 Task: Find connections with filter location Karukh with filter topic #Managementskillswith filter profile language German with filter current company Michael Page with filter school NMAM Institute of Technology with filter industry Consumer Services with filter service category Family Law with filter keywords title Administrative Specialist
Action: Mouse moved to (534, 66)
Screenshot: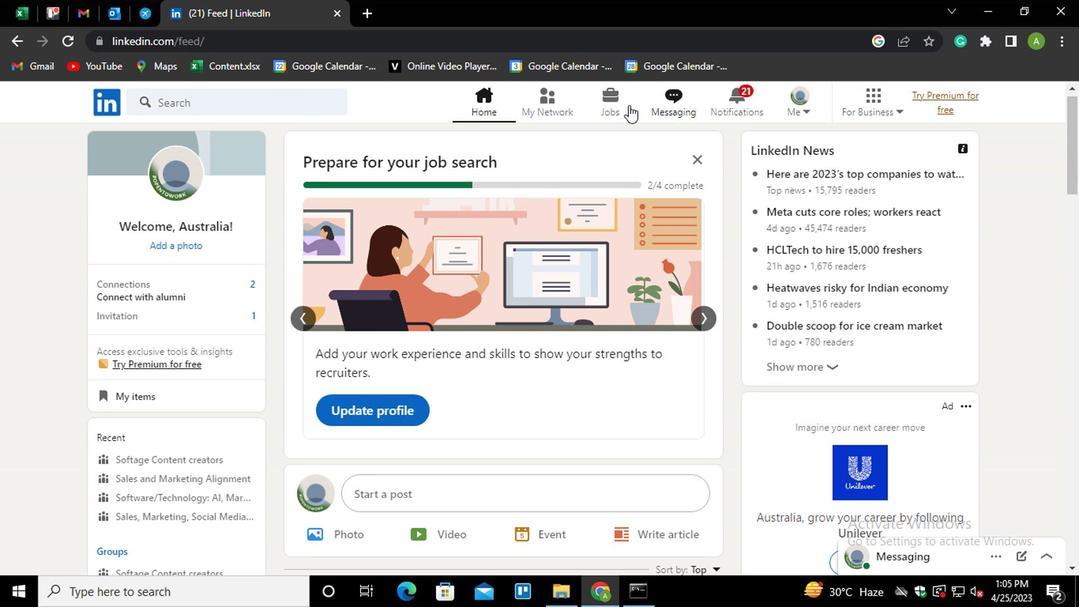 
Action: Mouse pressed left at (534, 66)
Screenshot: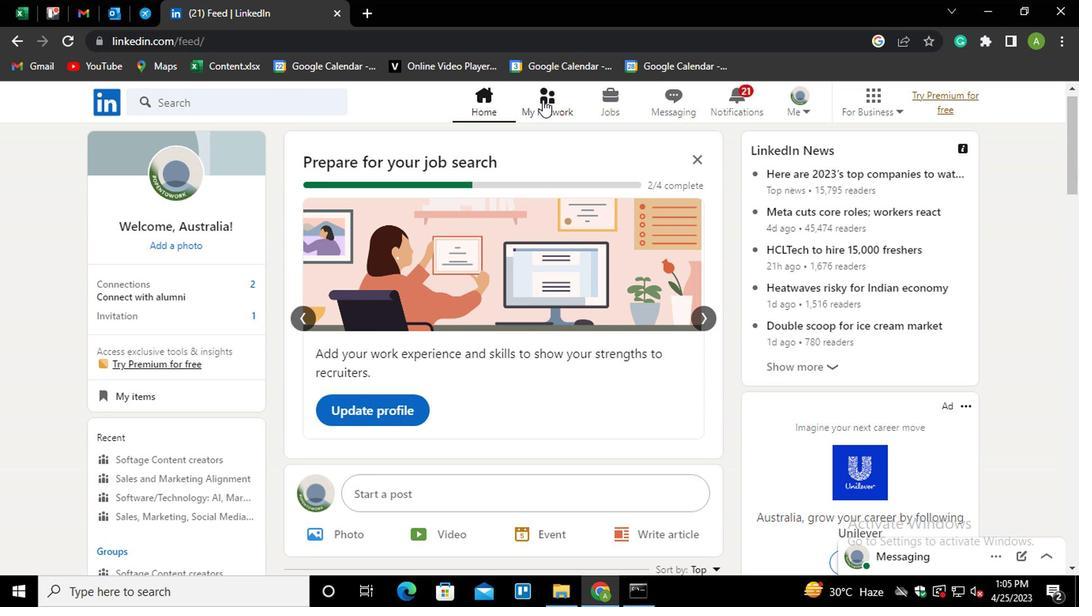 
Action: Mouse moved to (260, 166)
Screenshot: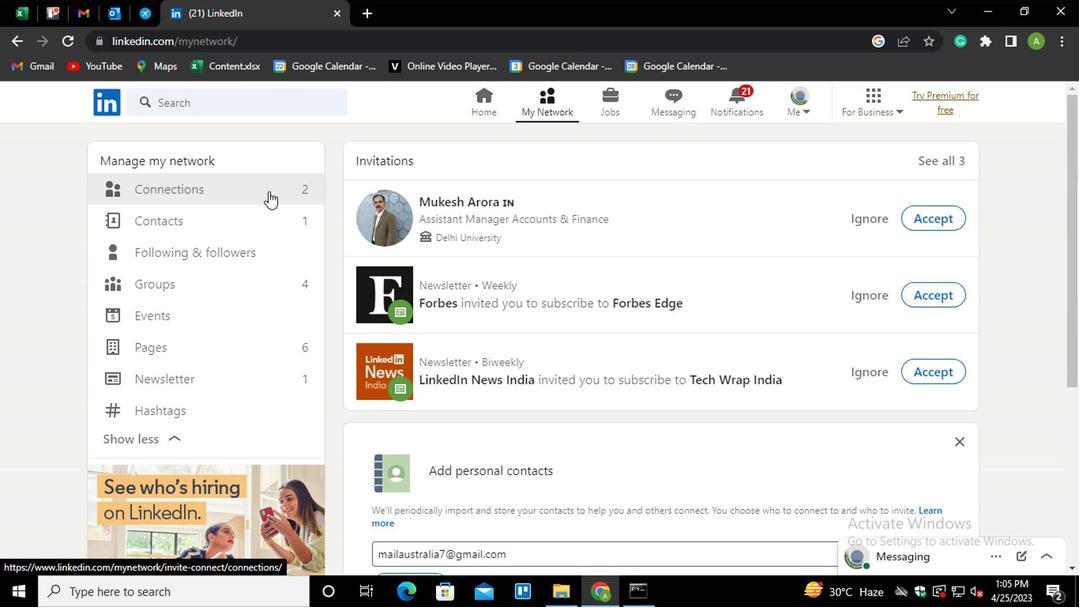 
Action: Mouse pressed left at (260, 166)
Screenshot: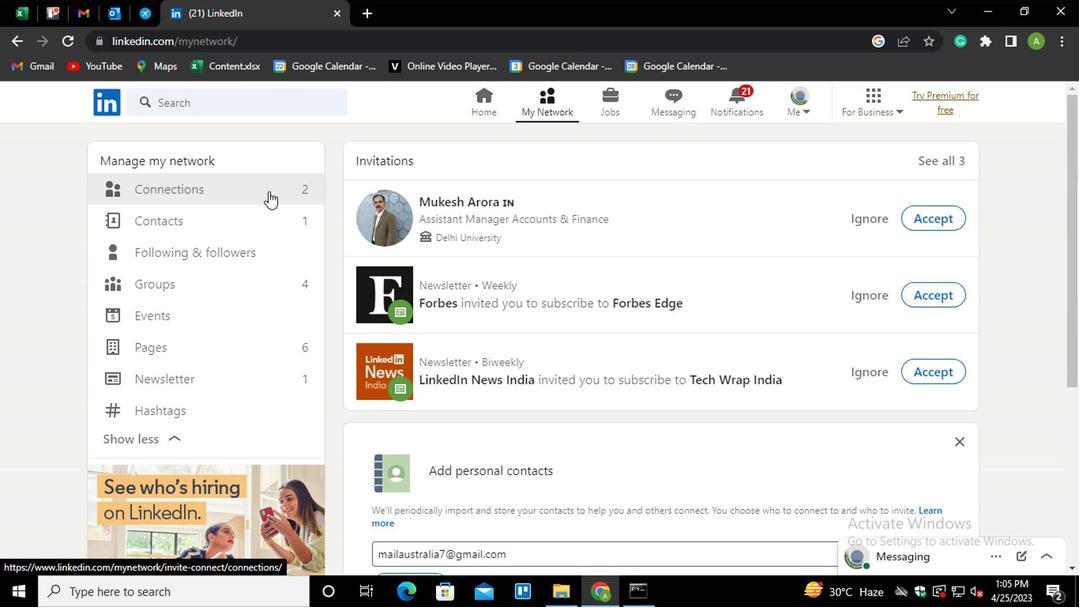 
Action: Mouse moved to (636, 157)
Screenshot: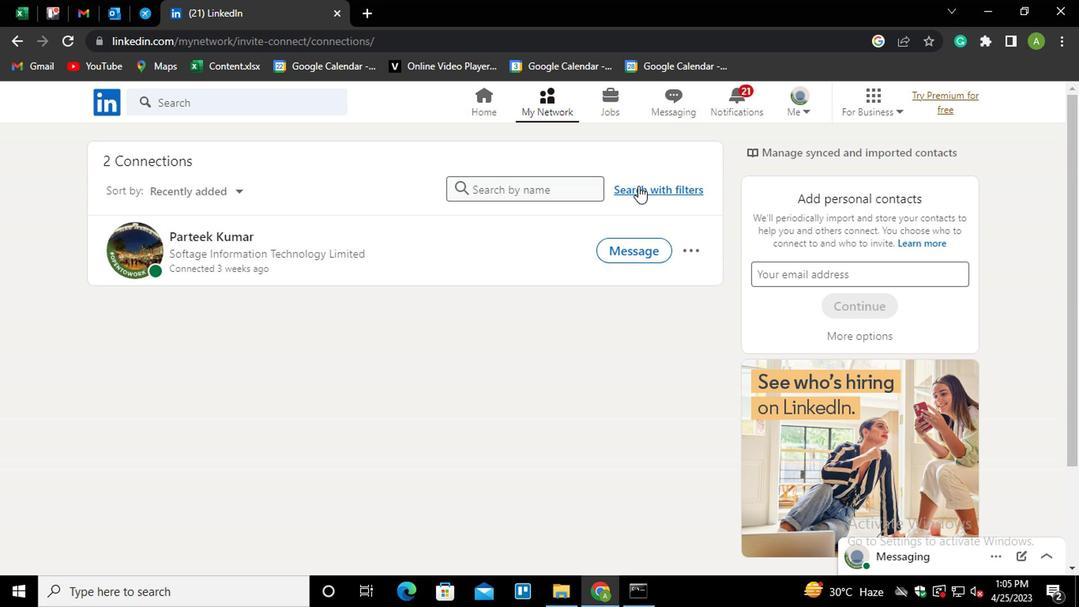 
Action: Mouse pressed left at (636, 157)
Screenshot: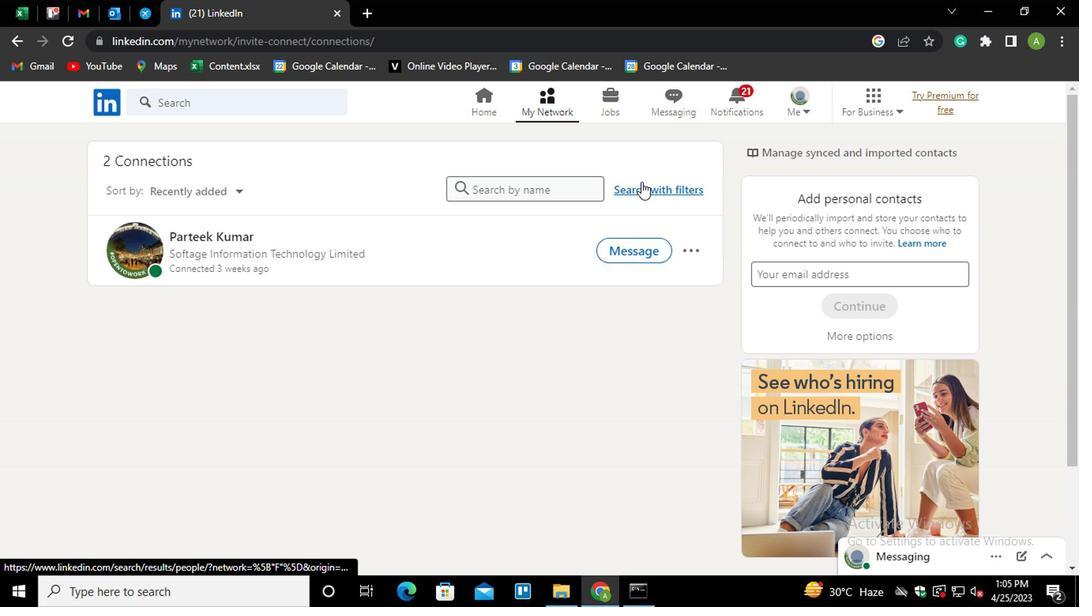 
Action: Mouse moved to (526, 119)
Screenshot: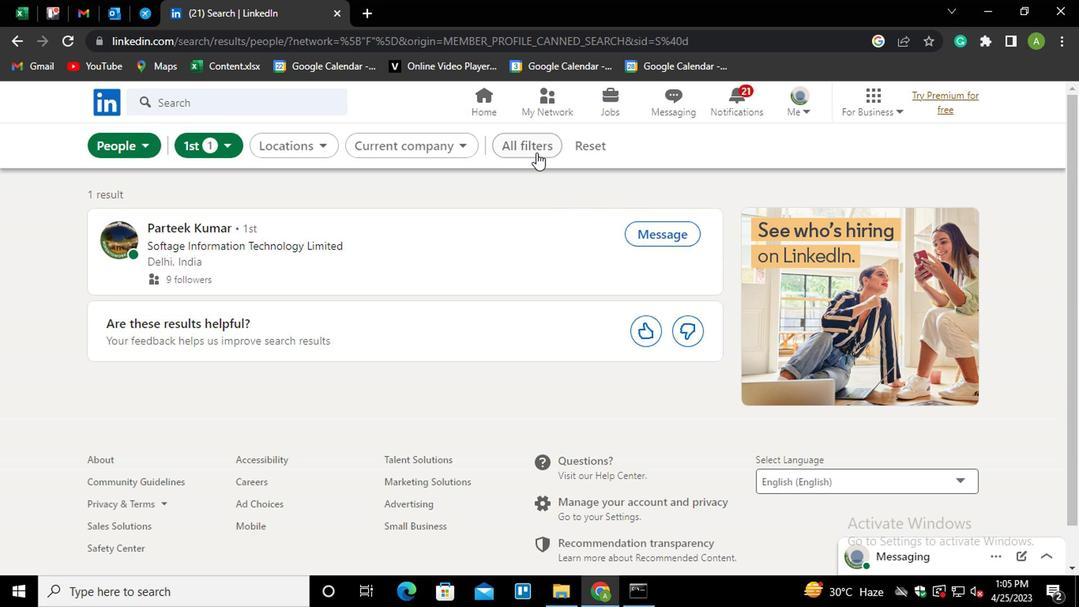 
Action: Mouse pressed left at (526, 119)
Screenshot: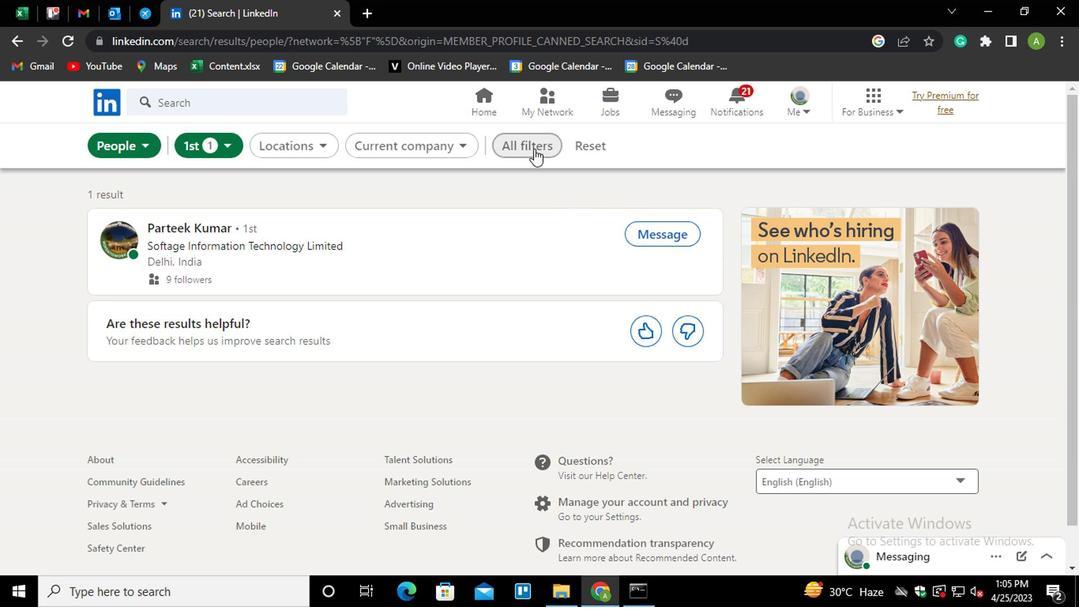 
Action: Mouse moved to (717, 356)
Screenshot: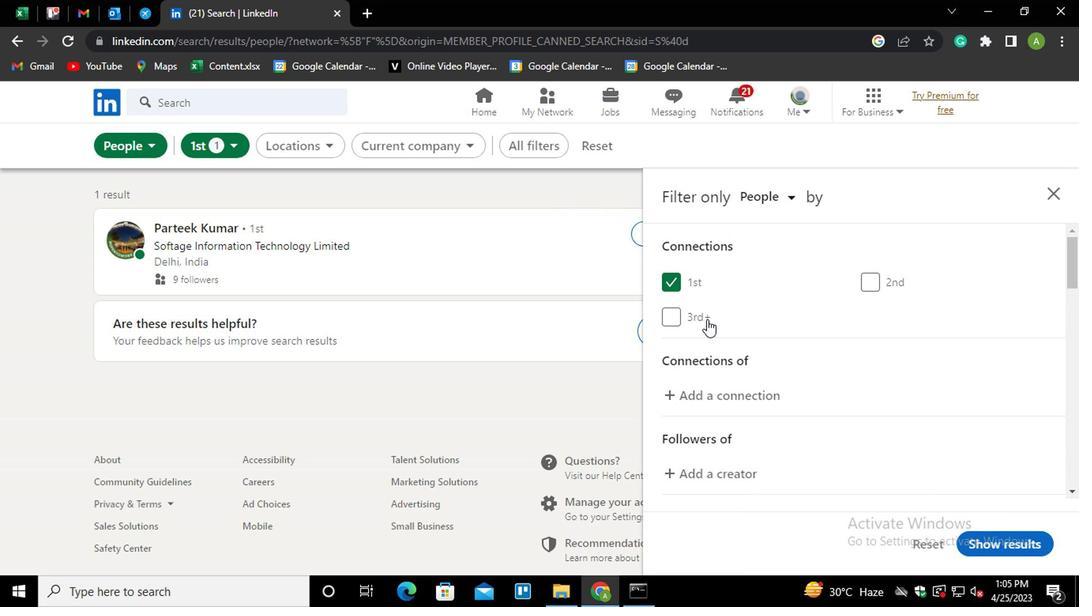 
Action: Mouse scrolled (717, 355) with delta (0, 0)
Screenshot: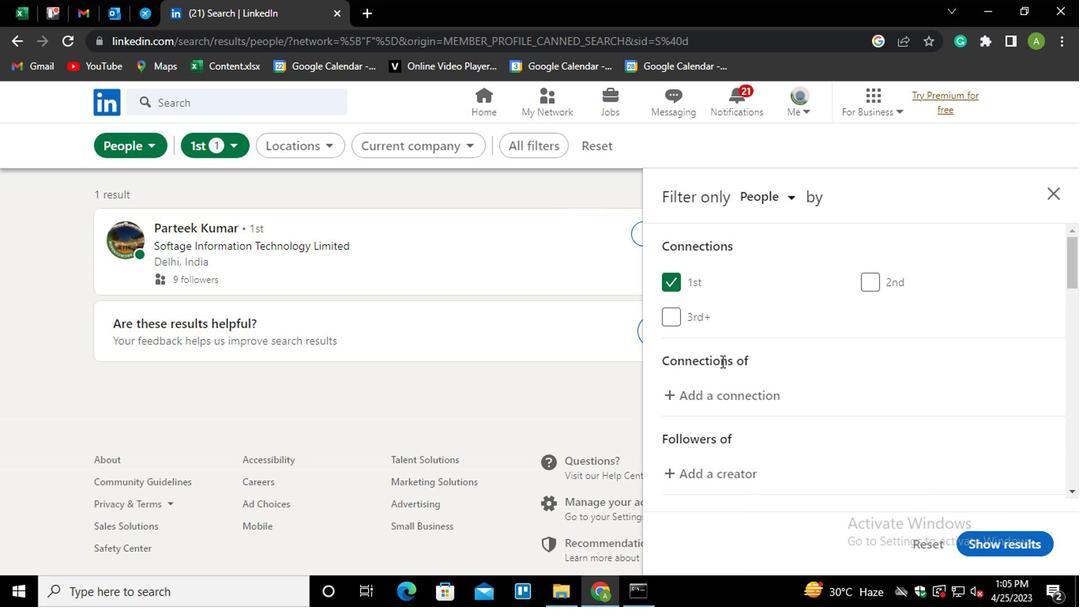 
Action: Mouse scrolled (717, 355) with delta (0, 0)
Screenshot: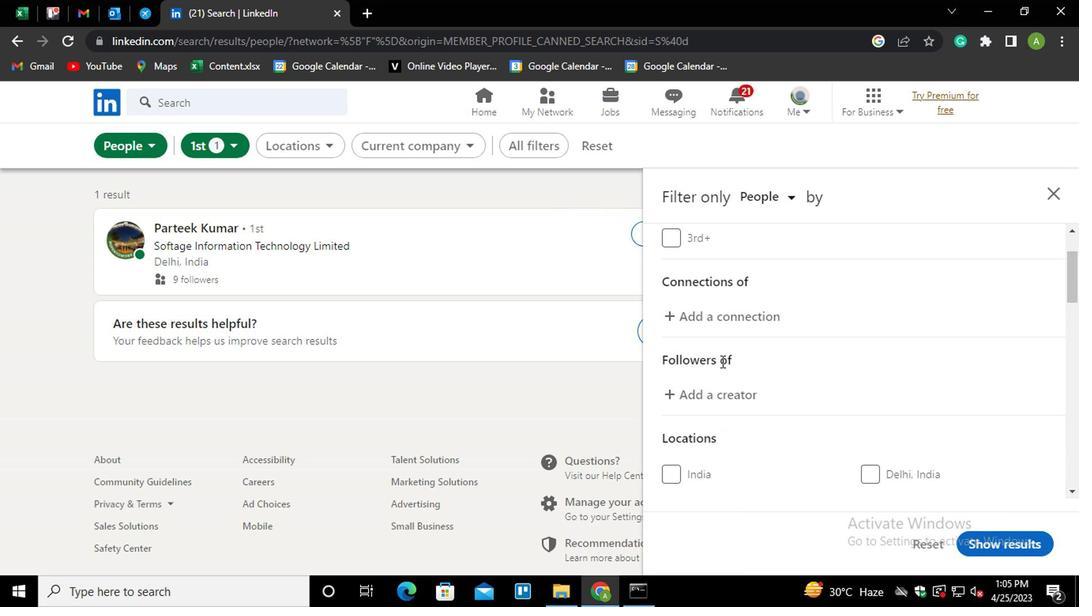 
Action: Mouse scrolled (717, 355) with delta (0, 0)
Screenshot: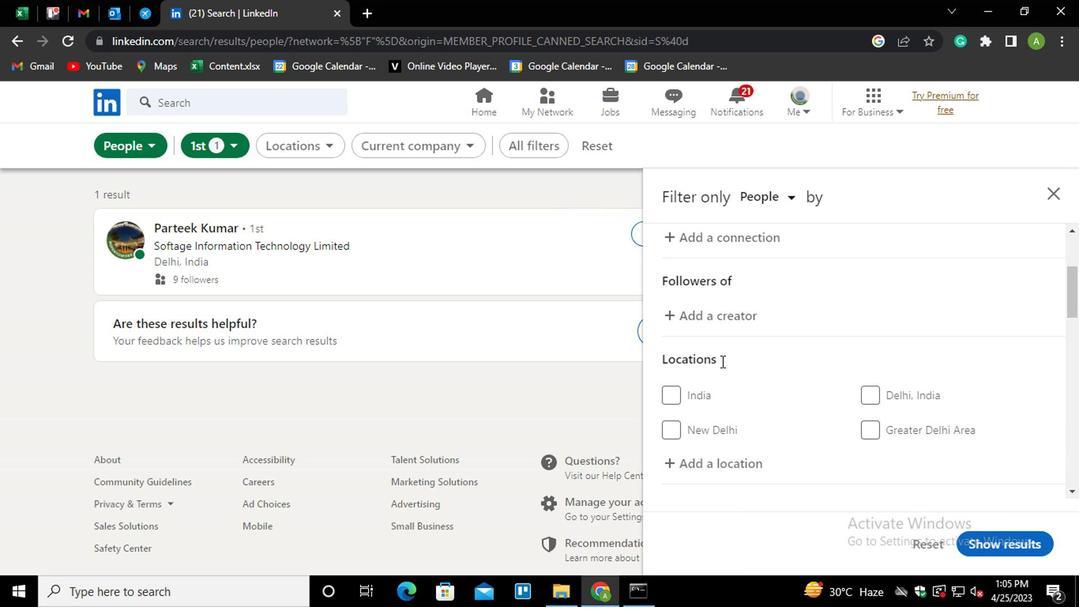 
Action: Mouse moved to (711, 381)
Screenshot: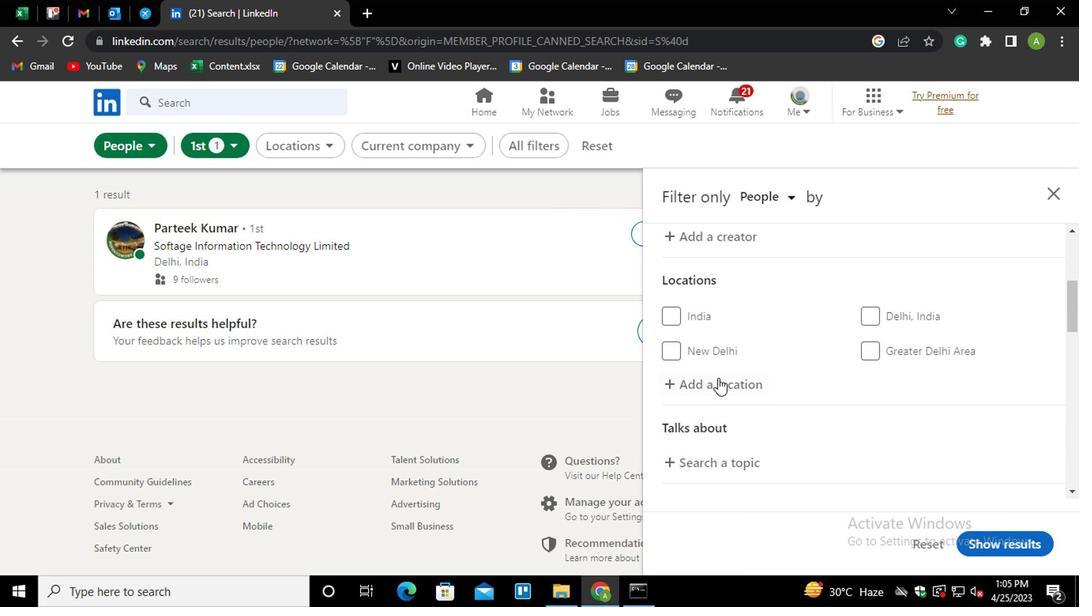 
Action: Mouse pressed left at (711, 381)
Screenshot: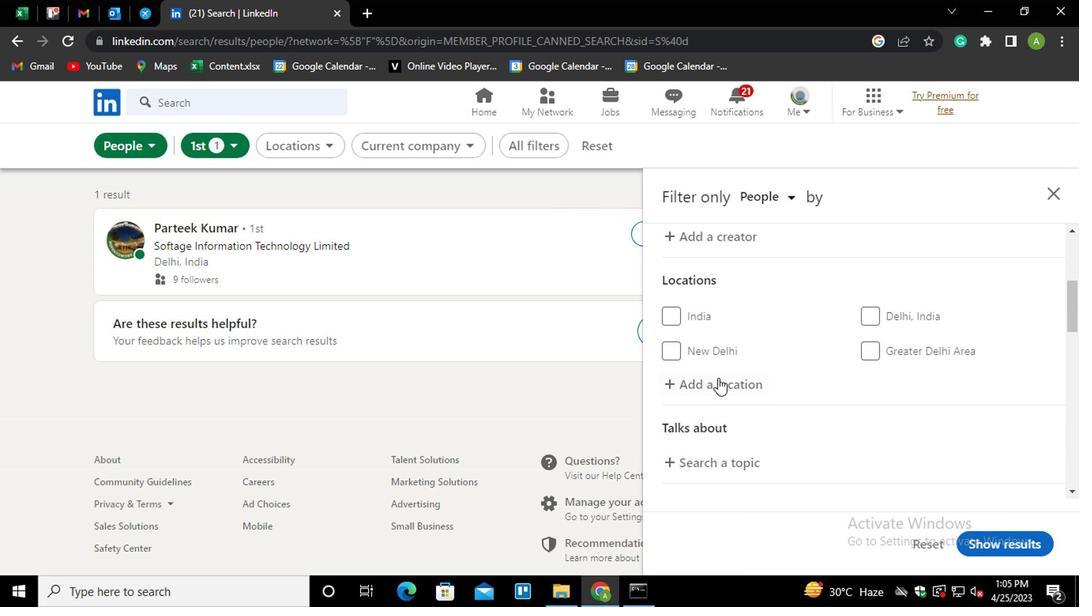 
Action: Mouse moved to (710, 381)
Screenshot: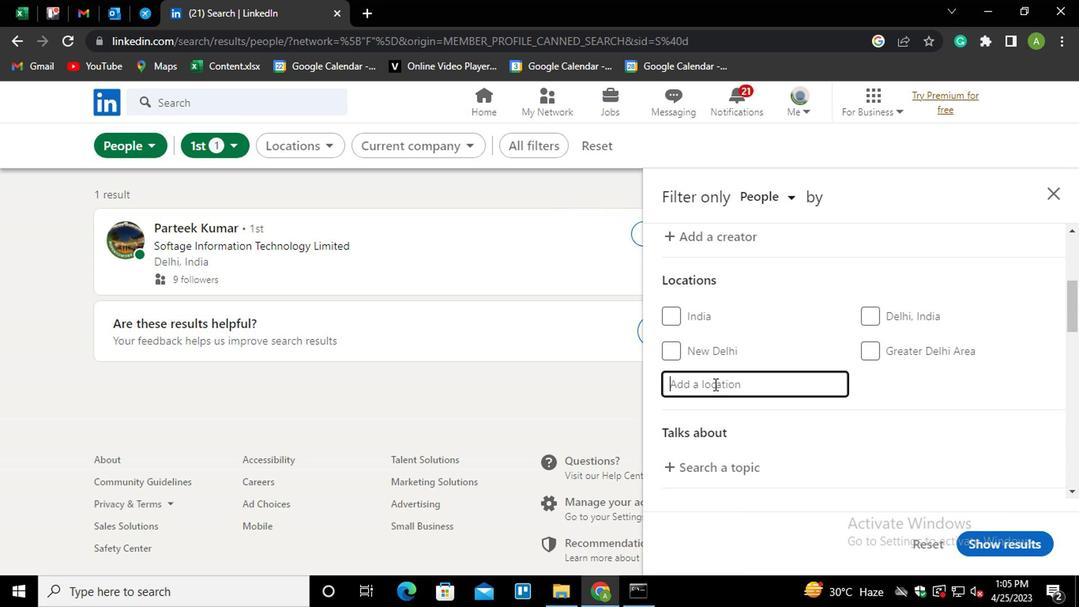 
Action: Mouse pressed left at (710, 381)
Screenshot: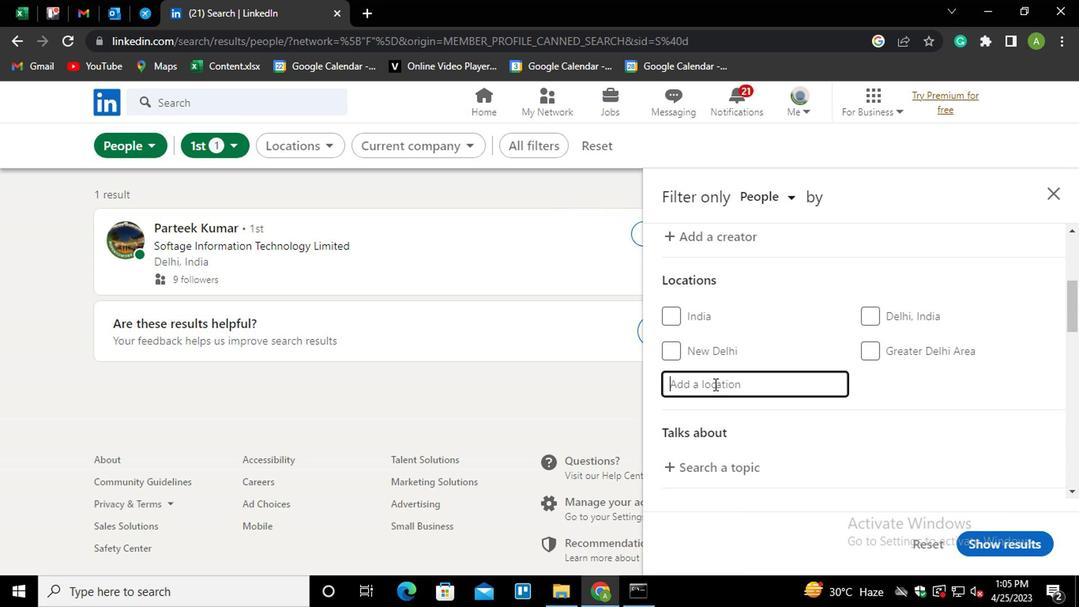 
Action: Key pressed <Key.shift_r>Kh<Key.backspace>arukh
Screenshot: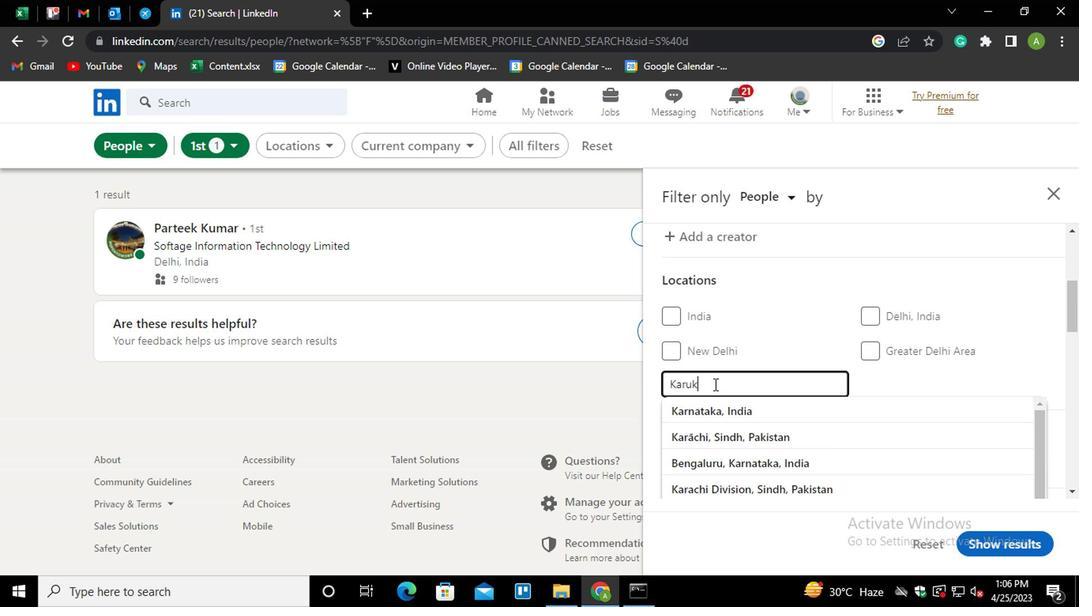 
Action: Mouse moved to (1011, 425)
Screenshot: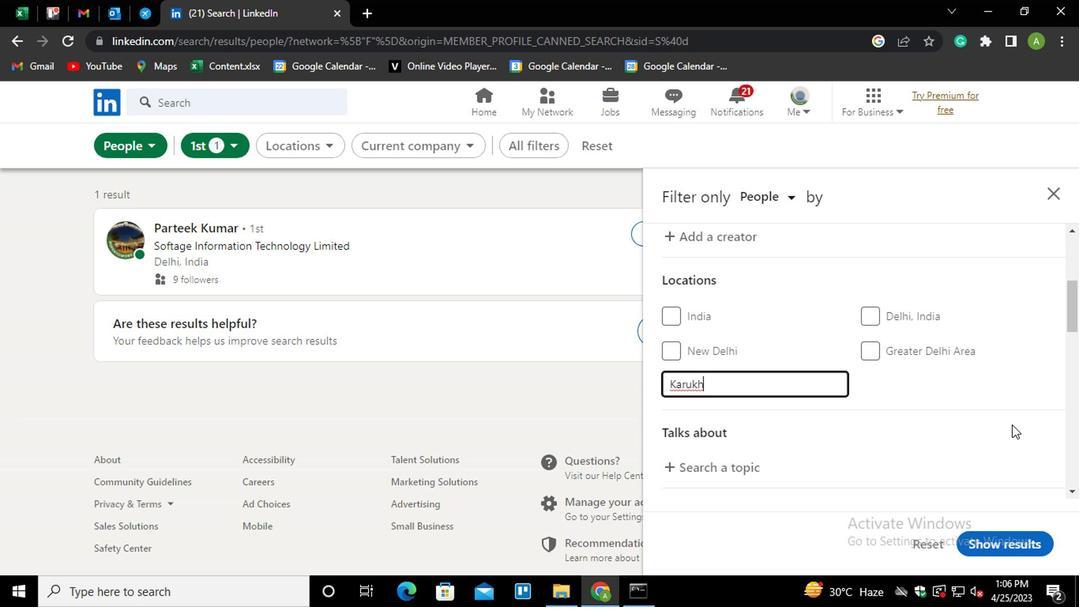 
Action: Mouse pressed left at (1011, 425)
Screenshot: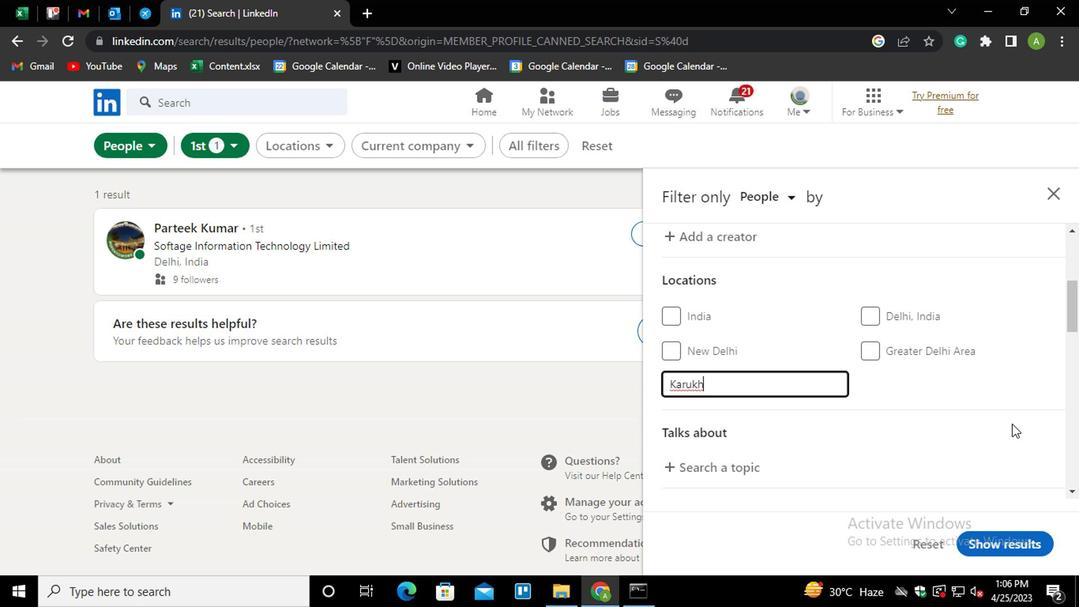 
Action: Mouse moved to (725, 474)
Screenshot: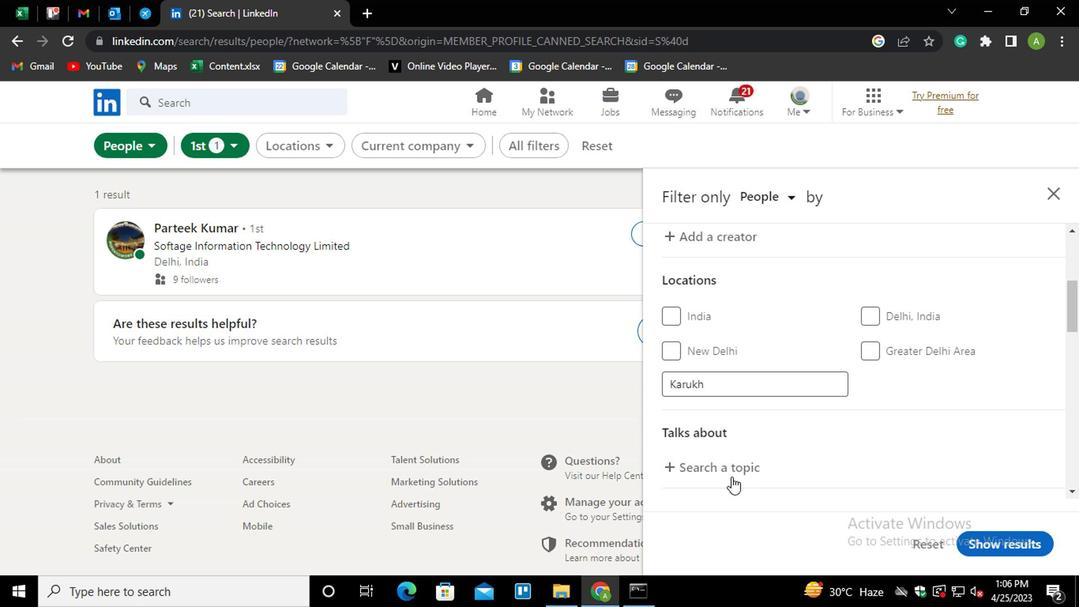 
Action: Mouse scrolled (725, 473) with delta (0, -1)
Screenshot: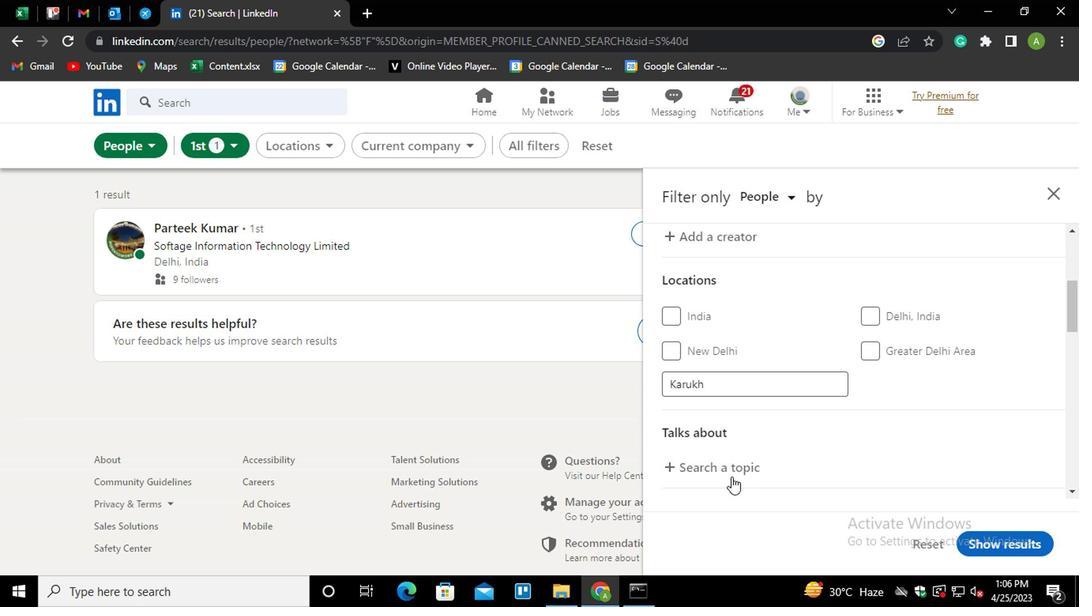 
Action: Mouse moved to (716, 388)
Screenshot: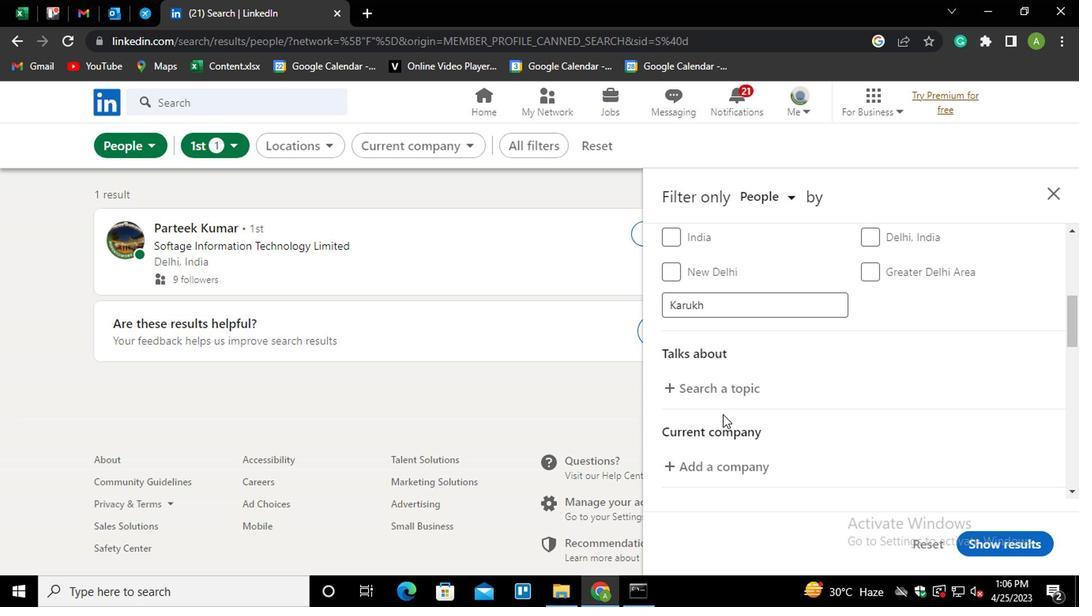 
Action: Mouse pressed left at (716, 388)
Screenshot: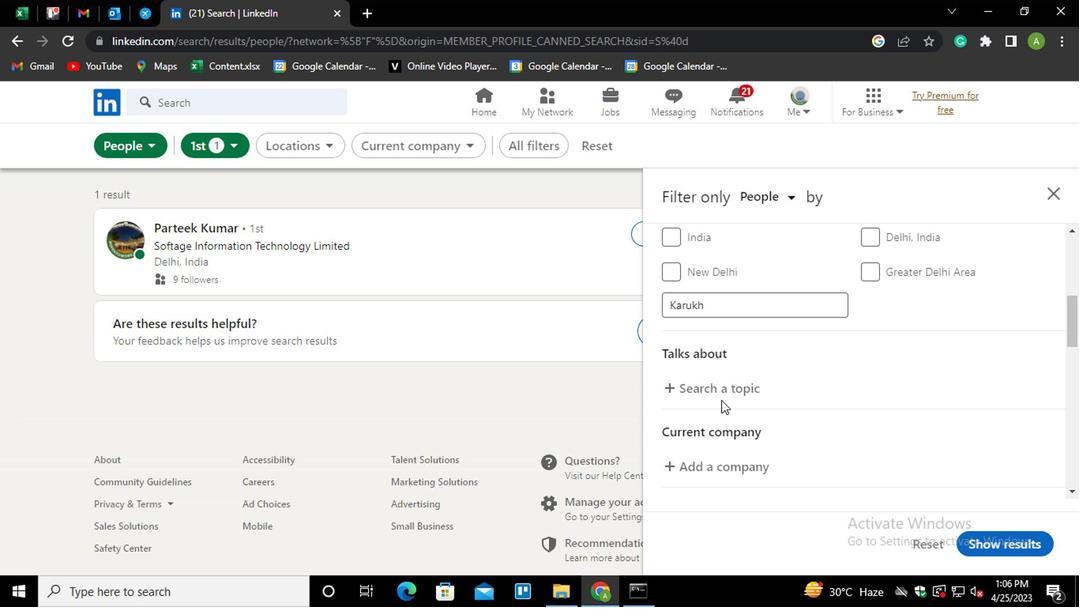 
Action: Mouse moved to (714, 388)
Screenshot: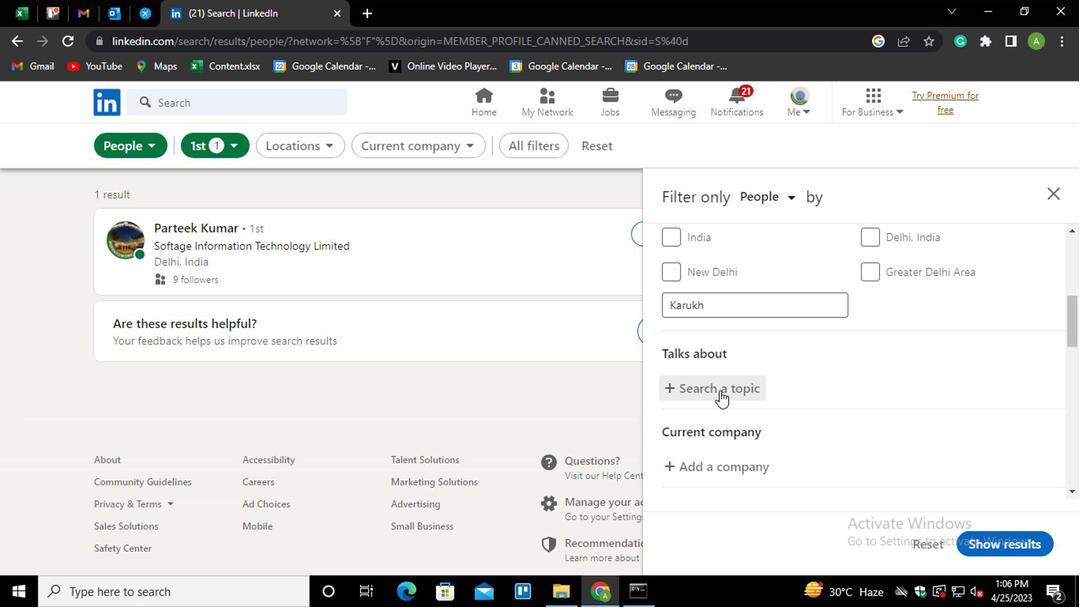 
Action: Key pressed <Key.shift>#<Key.shift_r>MANAGEMENTSKILLS
Screenshot: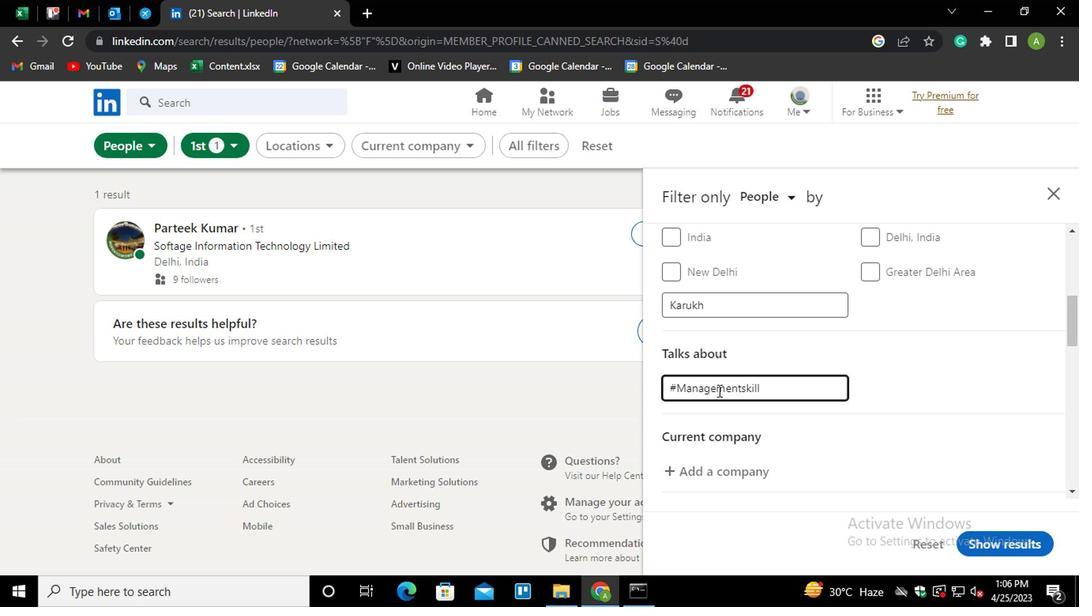 
Action: Mouse moved to (946, 388)
Screenshot: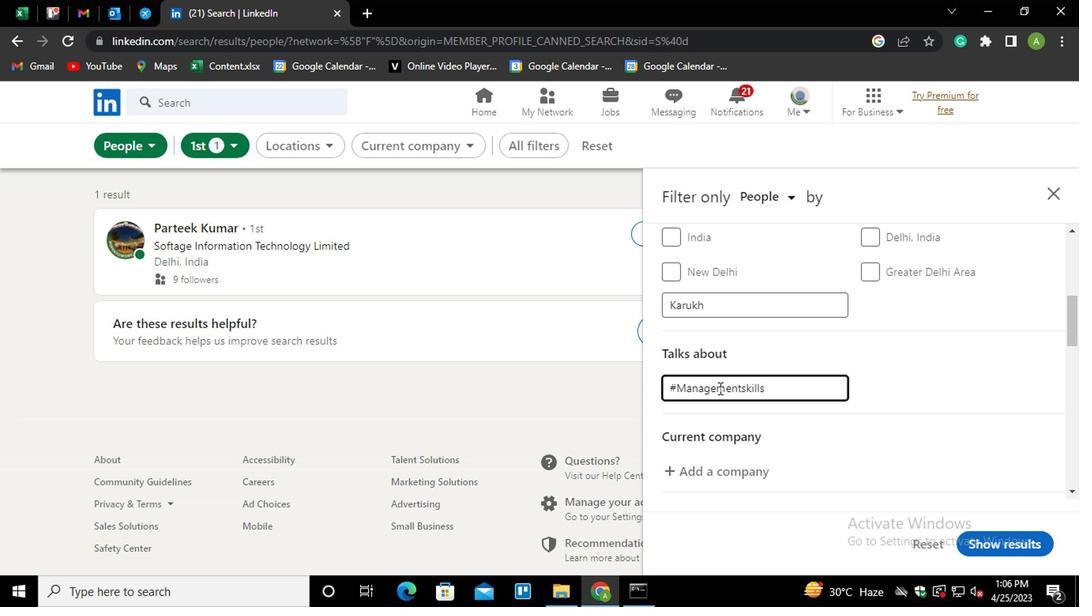
Action: Mouse pressed left at (946, 388)
Screenshot: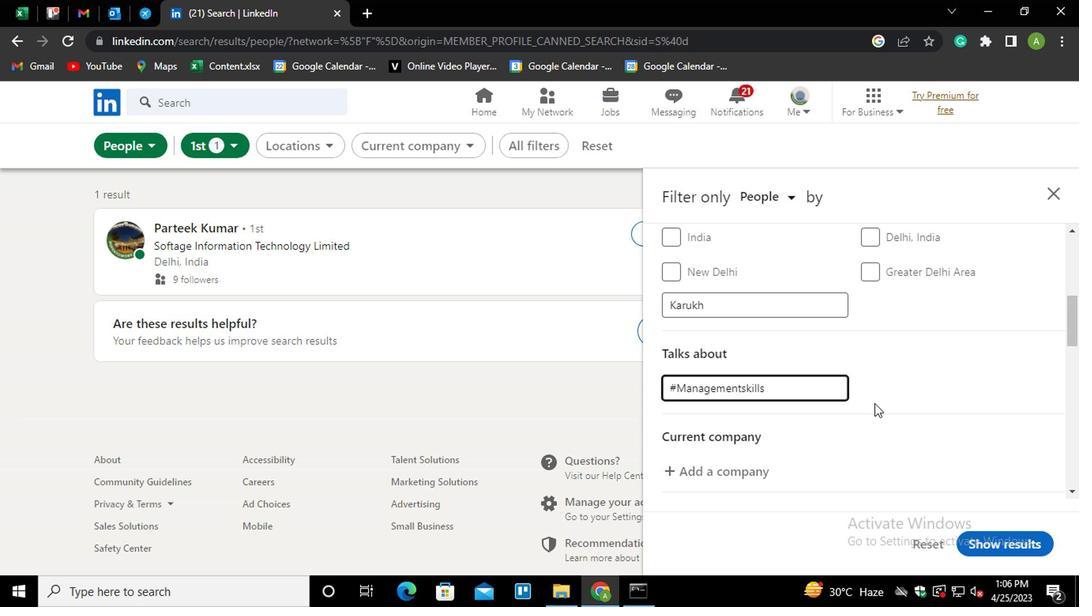 
Action: Mouse moved to (947, 386)
Screenshot: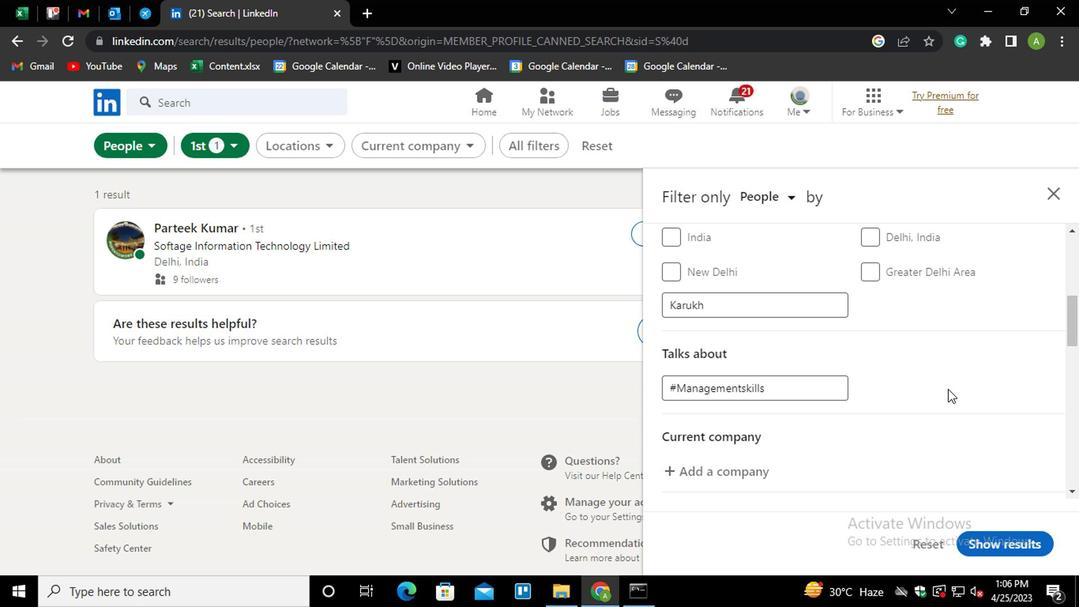 
Action: Mouse scrolled (947, 385) with delta (0, 0)
Screenshot: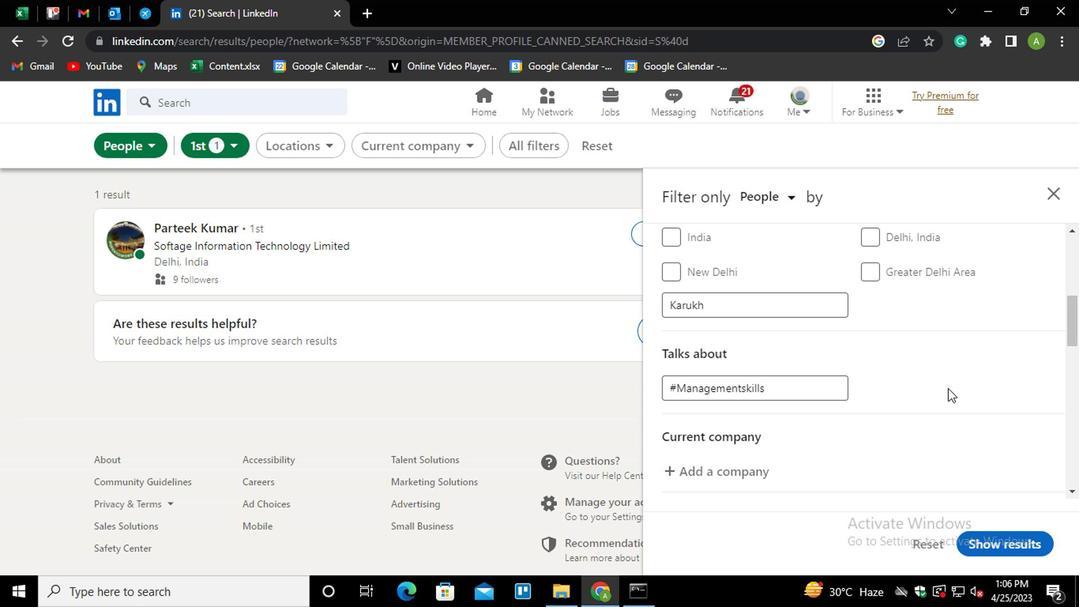 
Action: Mouse scrolled (947, 385) with delta (0, 0)
Screenshot: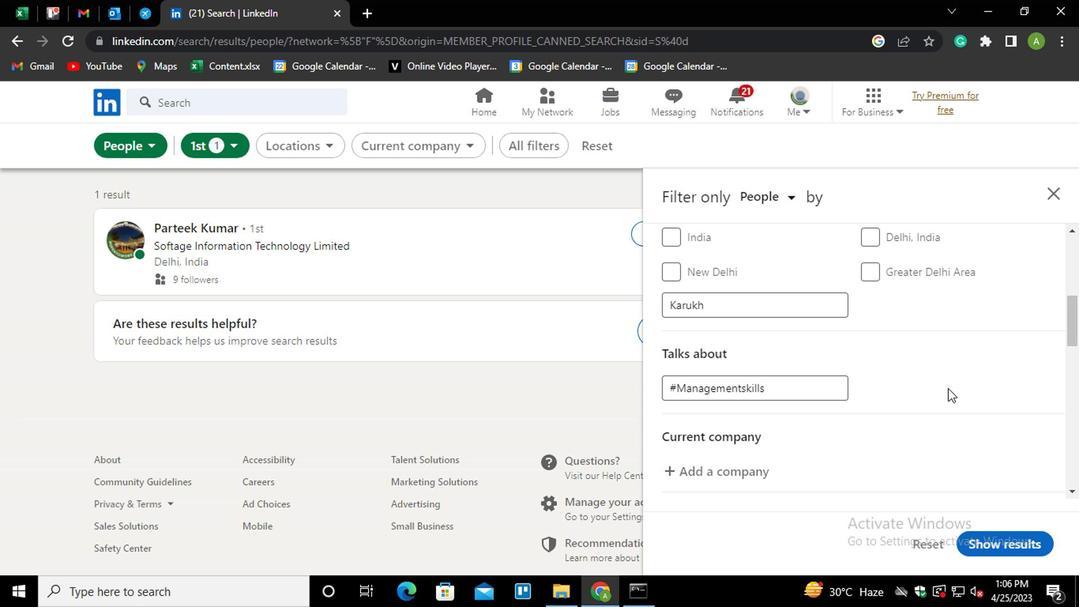 
Action: Mouse moved to (748, 299)
Screenshot: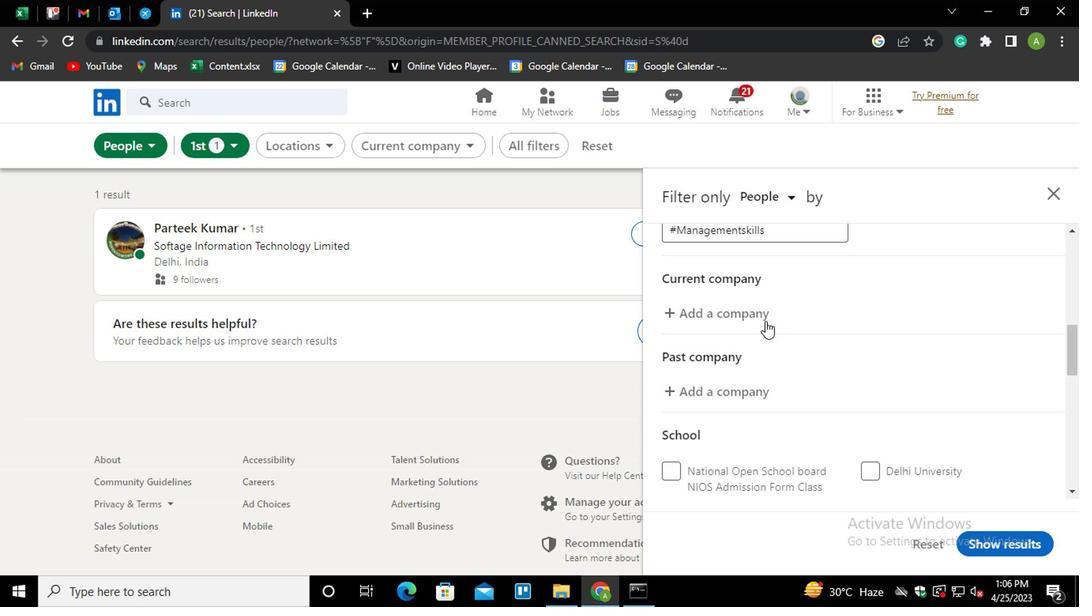 
Action: Mouse pressed left at (748, 299)
Screenshot: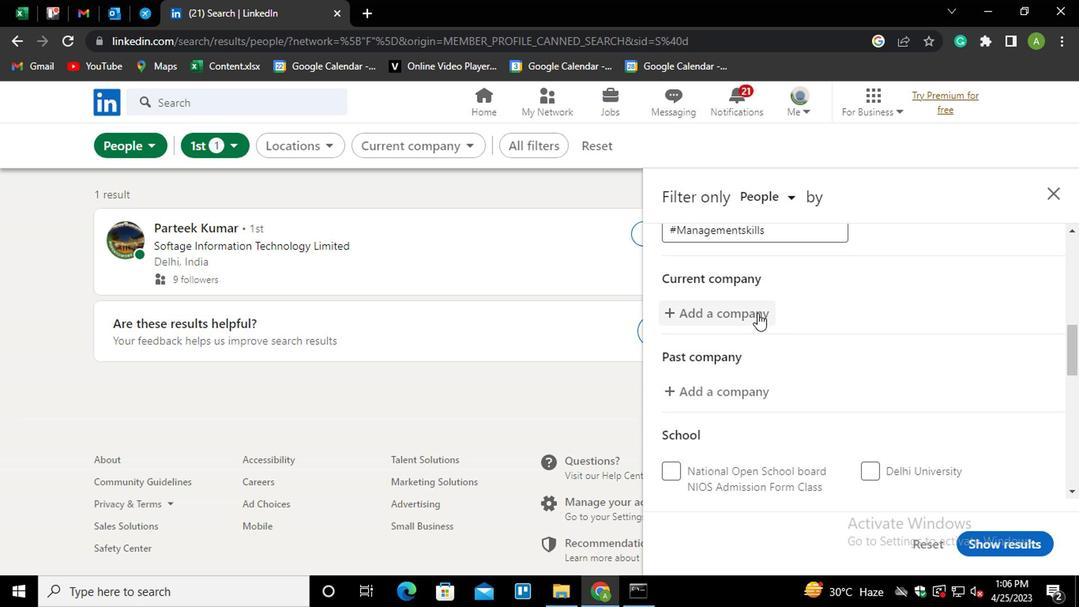 
Action: Mouse moved to (749, 300)
Screenshot: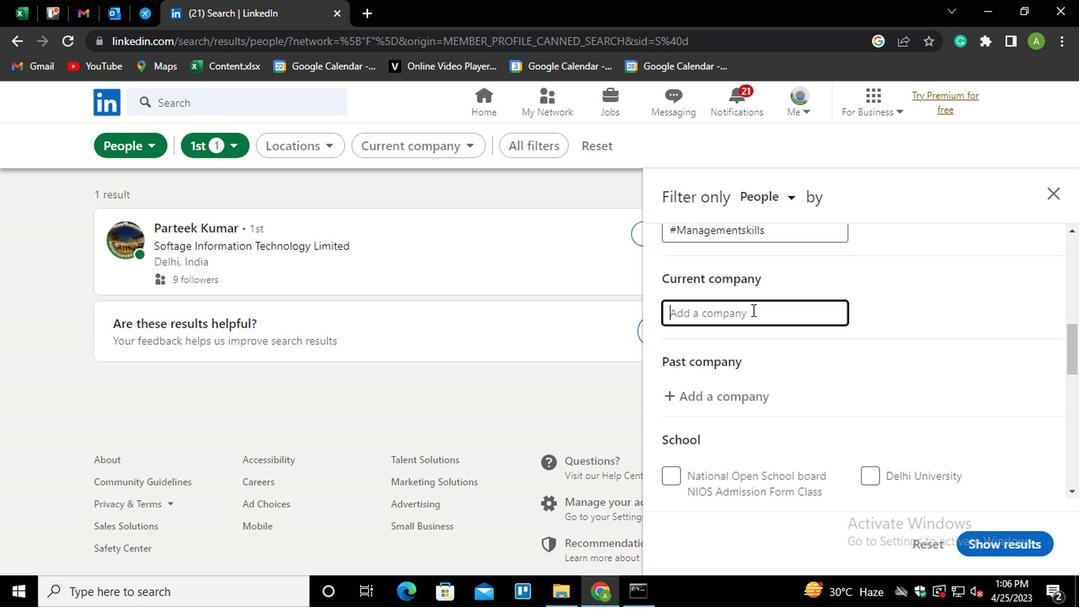 
Action: Mouse pressed left at (749, 300)
Screenshot: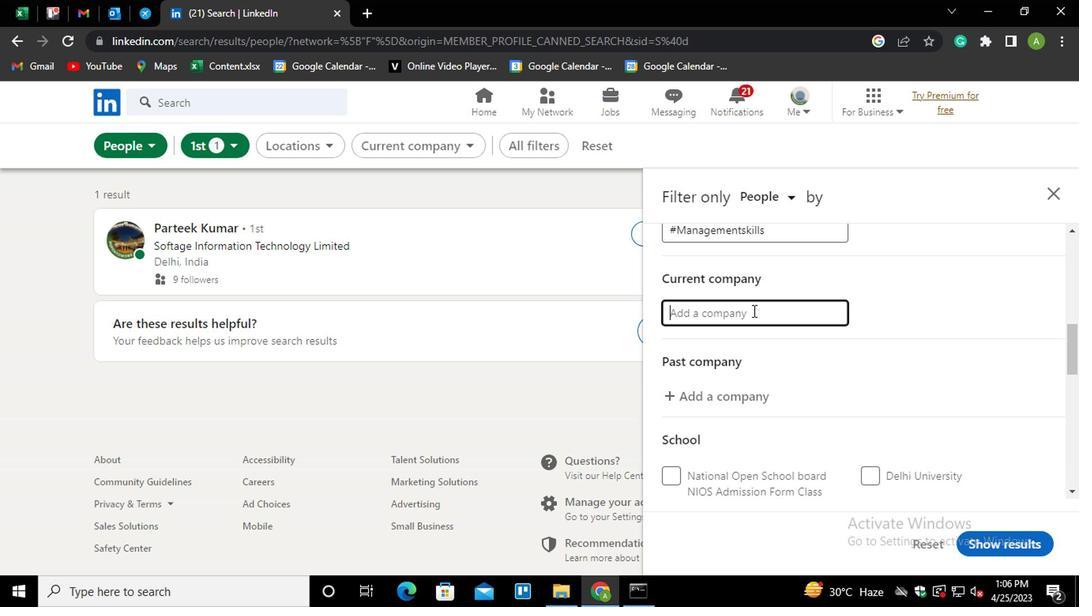 
Action: Mouse moved to (747, 315)
Screenshot: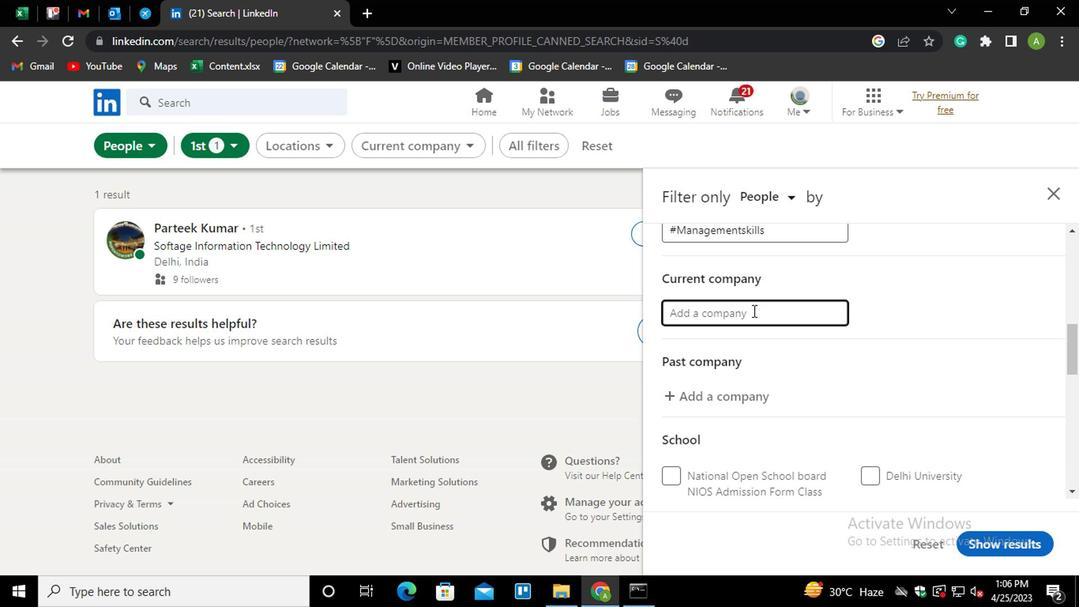 
Action: Key pressed <Key.shift_r>MICH<Key.down><Key.enter>
Screenshot: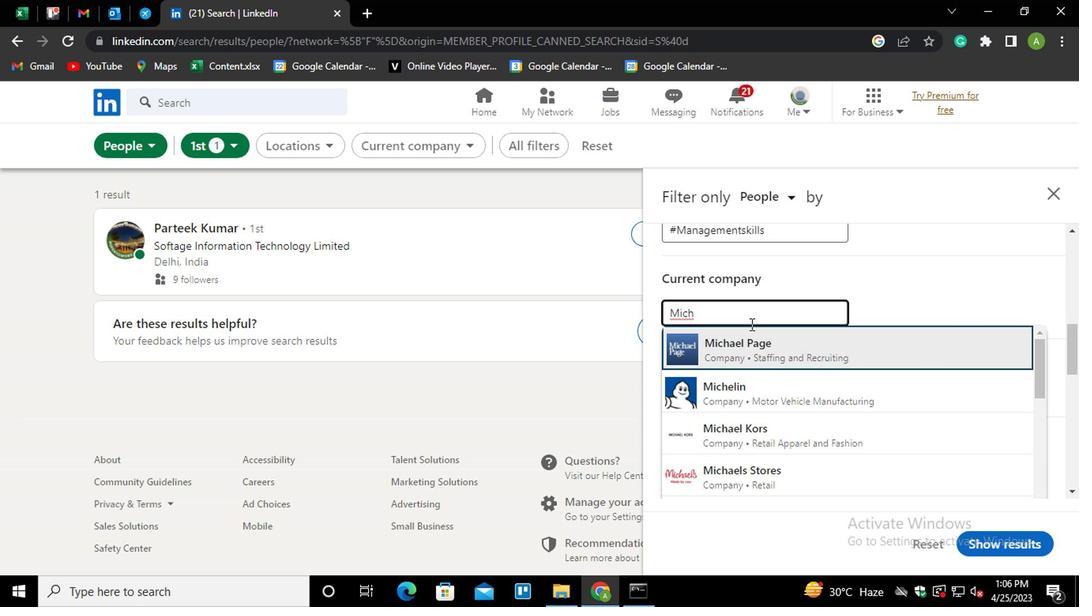 
Action: Mouse moved to (845, 355)
Screenshot: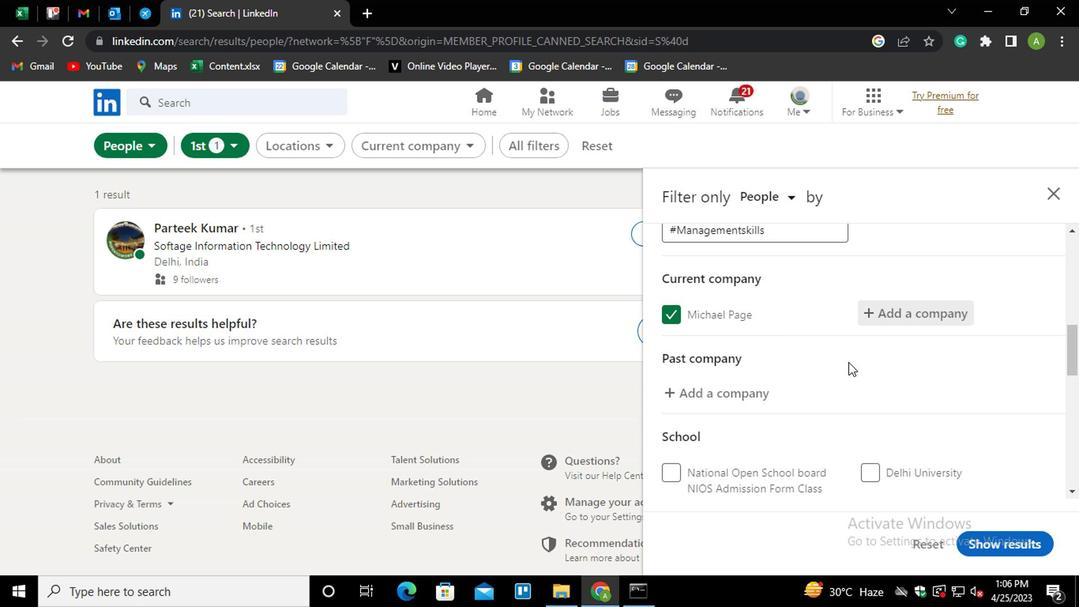 
Action: Mouse scrolled (845, 354) with delta (0, -1)
Screenshot: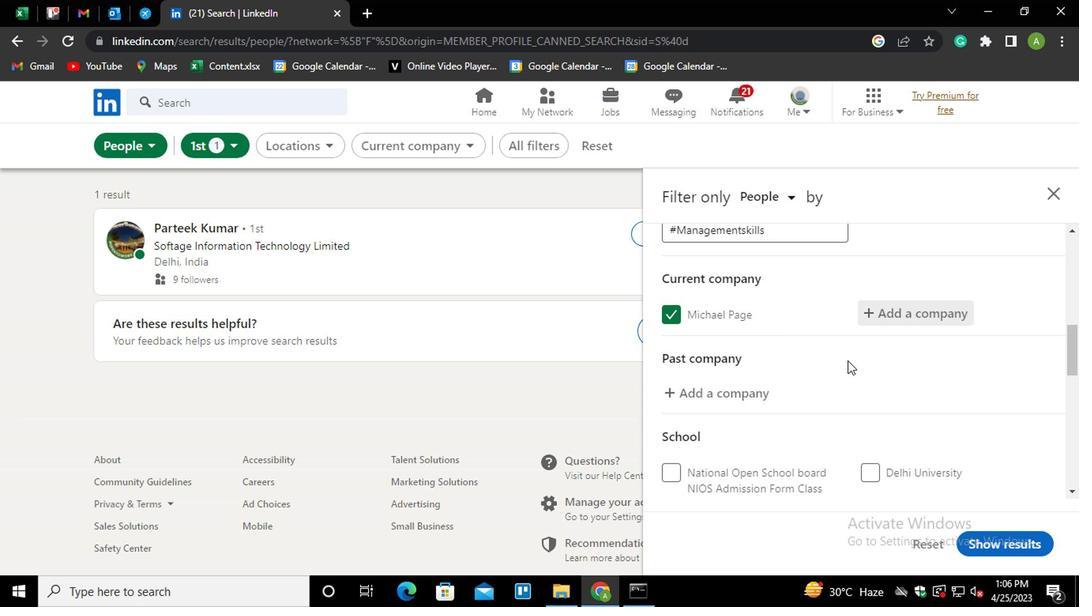 
Action: Mouse moved to (847, 355)
Screenshot: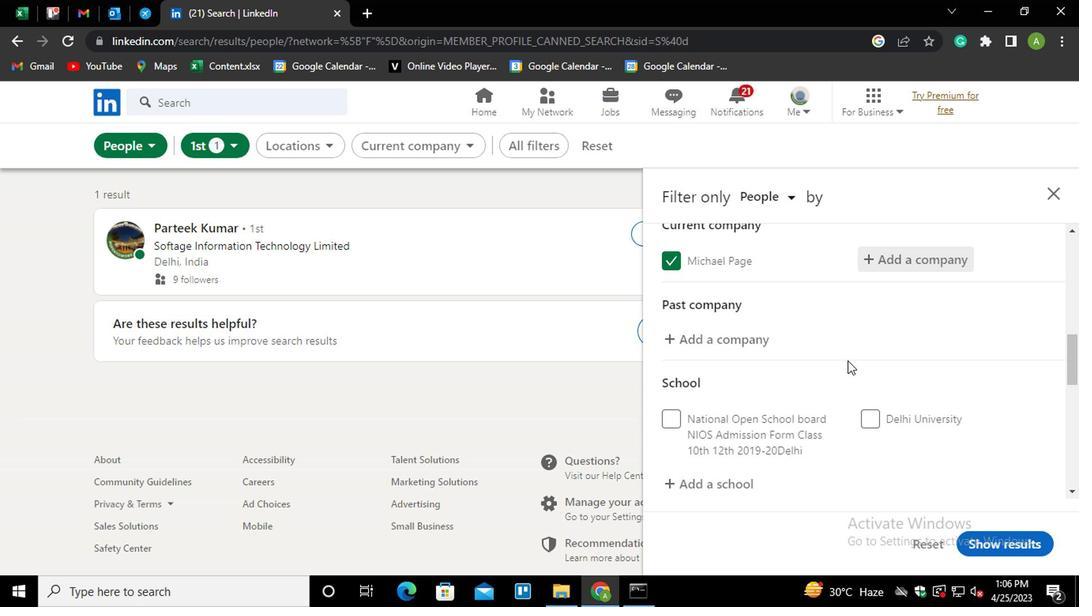 
Action: Mouse scrolled (847, 354) with delta (0, -1)
Screenshot: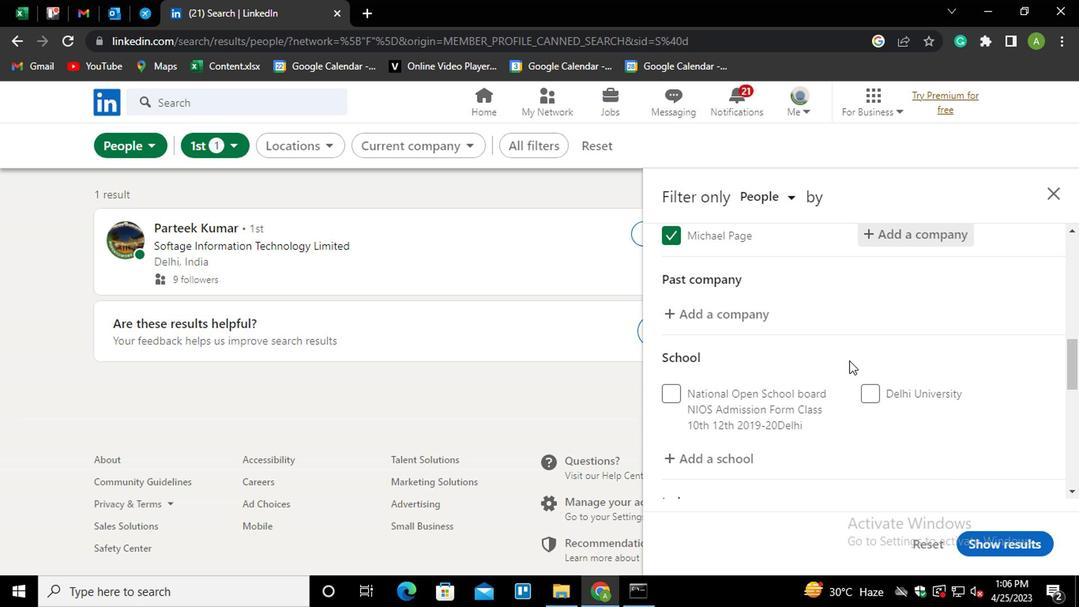 
Action: Mouse moved to (708, 378)
Screenshot: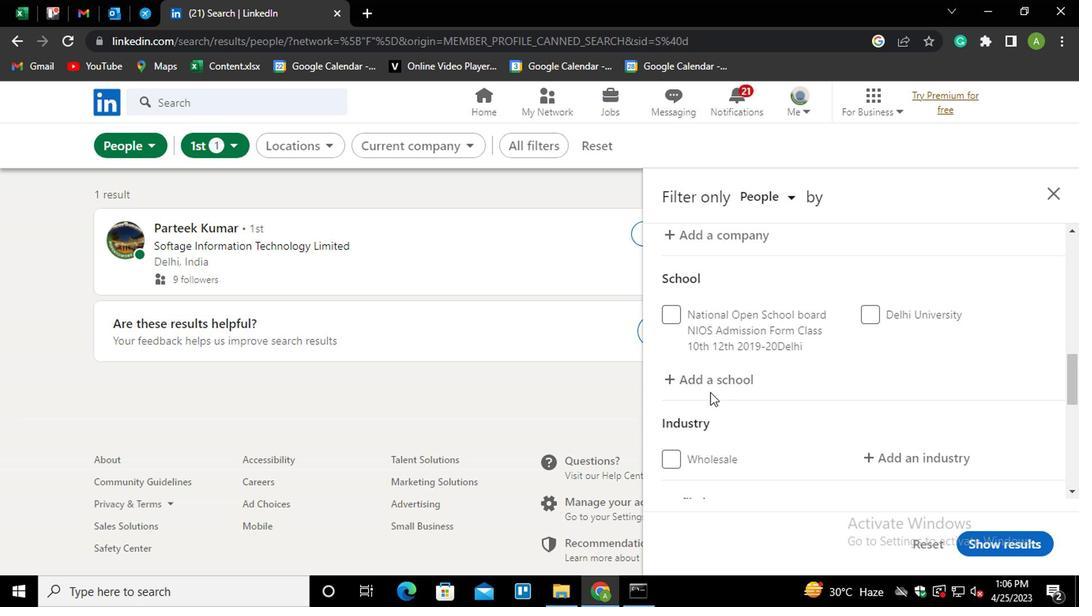 
Action: Mouse pressed left at (708, 378)
Screenshot: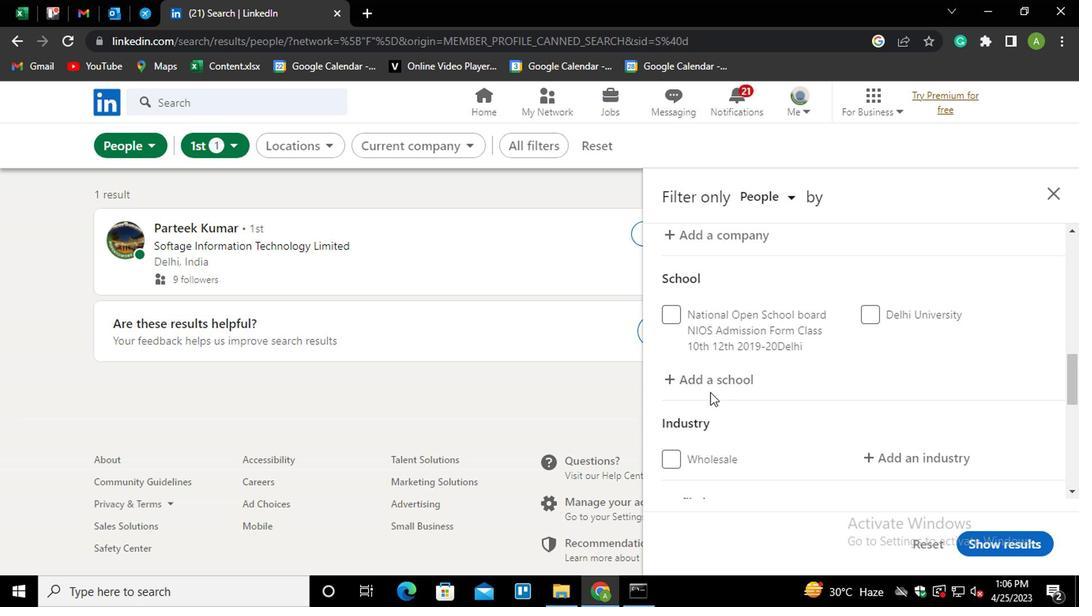 
Action: Mouse moved to (714, 381)
Screenshot: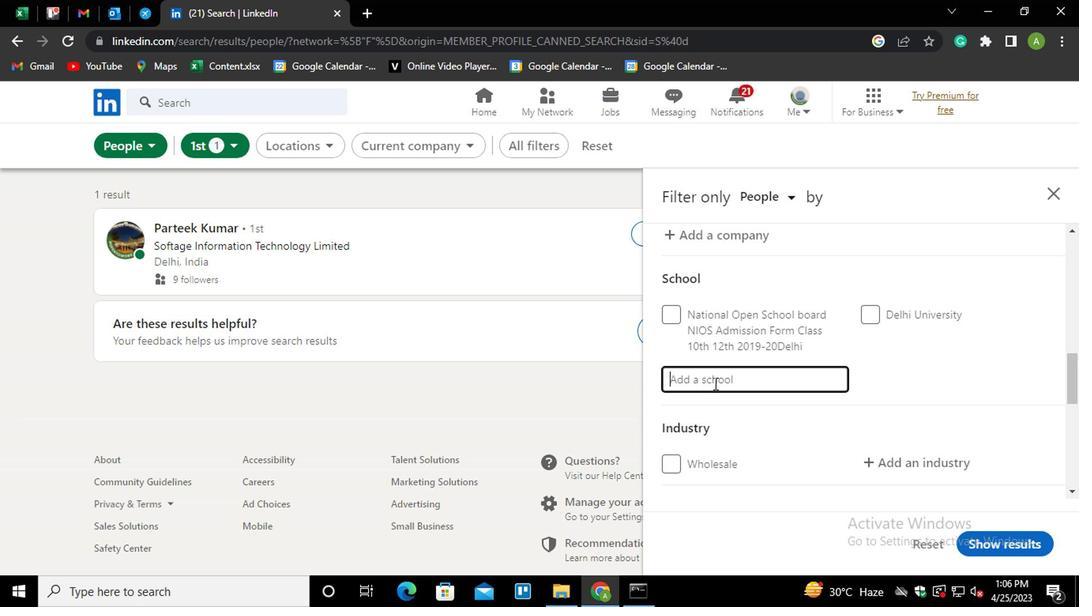 
Action: Mouse pressed left at (714, 381)
Screenshot: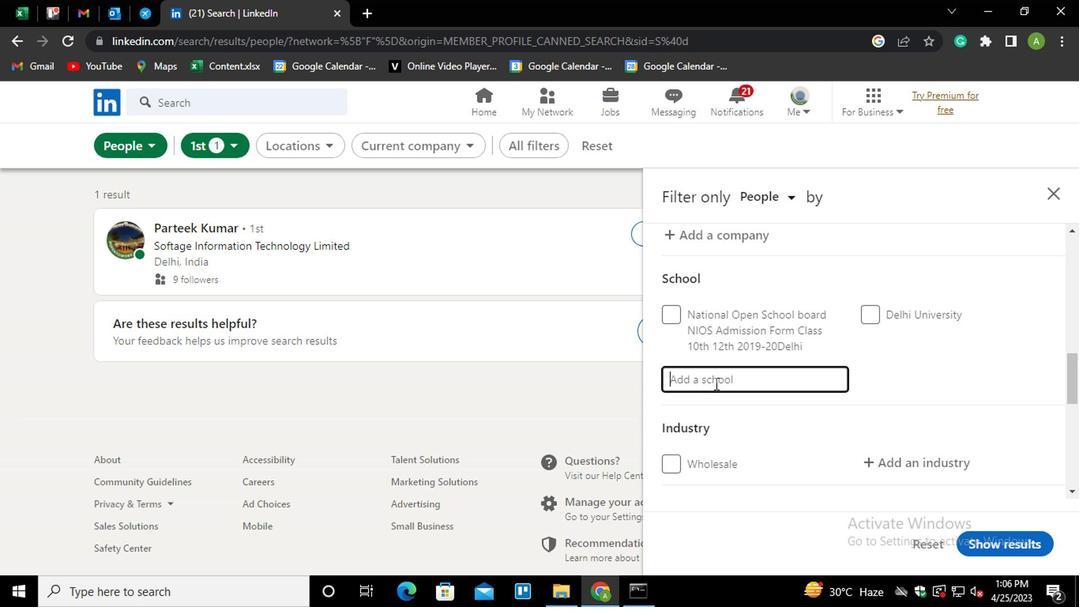 
Action: Key pressed <Key.shift_r>NMAM<Key.down><Key.enter>
Screenshot: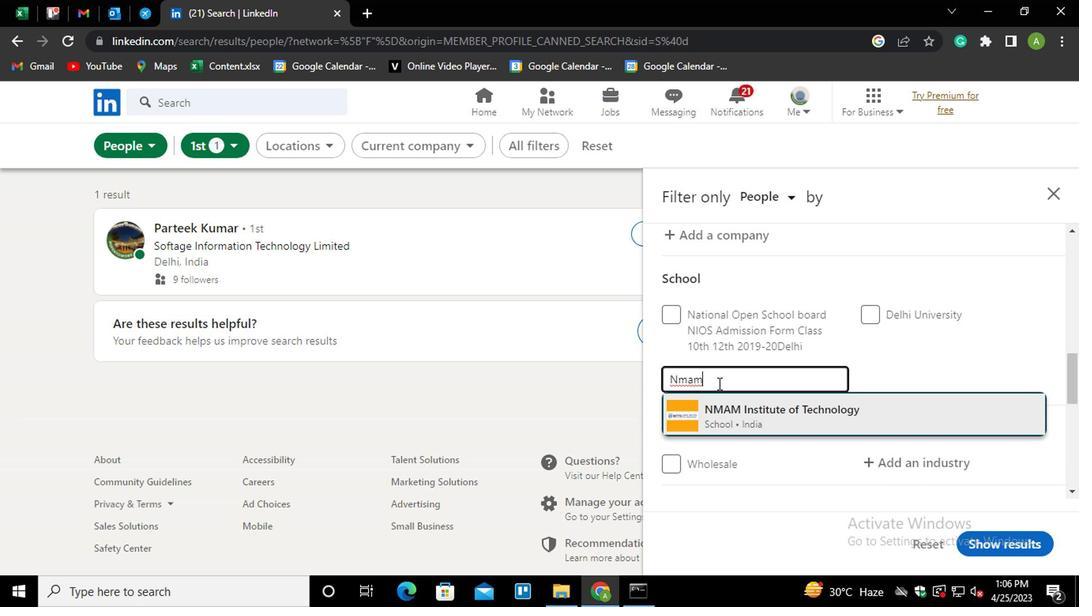 
Action: Mouse moved to (811, 317)
Screenshot: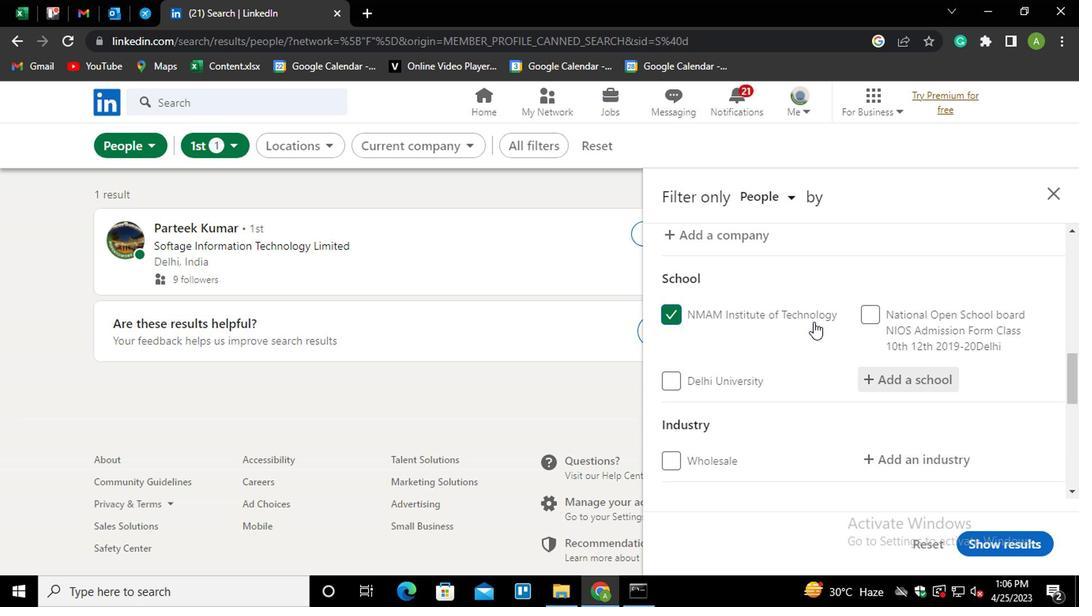 
Action: Mouse scrolled (811, 315) with delta (0, -1)
Screenshot: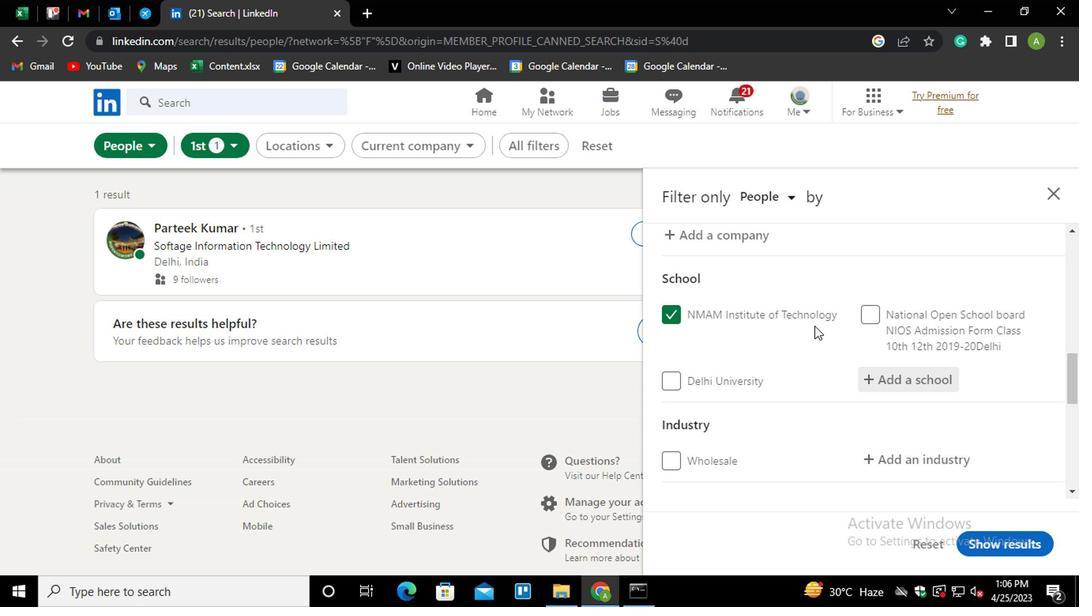 
Action: Mouse moved to (871, 381)
Screenshot: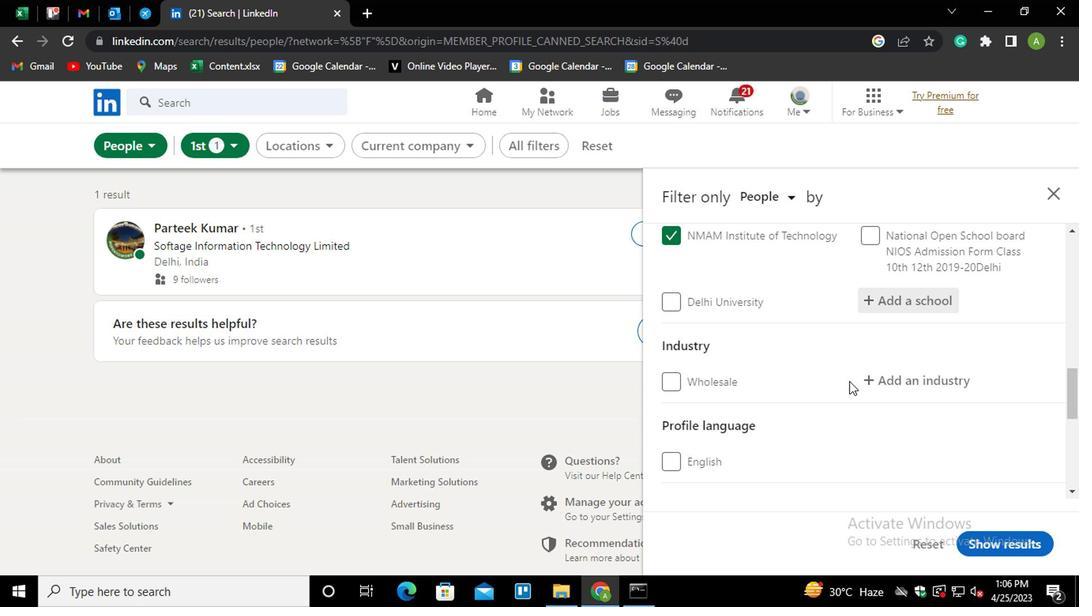 
Action: Mouse pressed left at (871, 381)
Screenshot: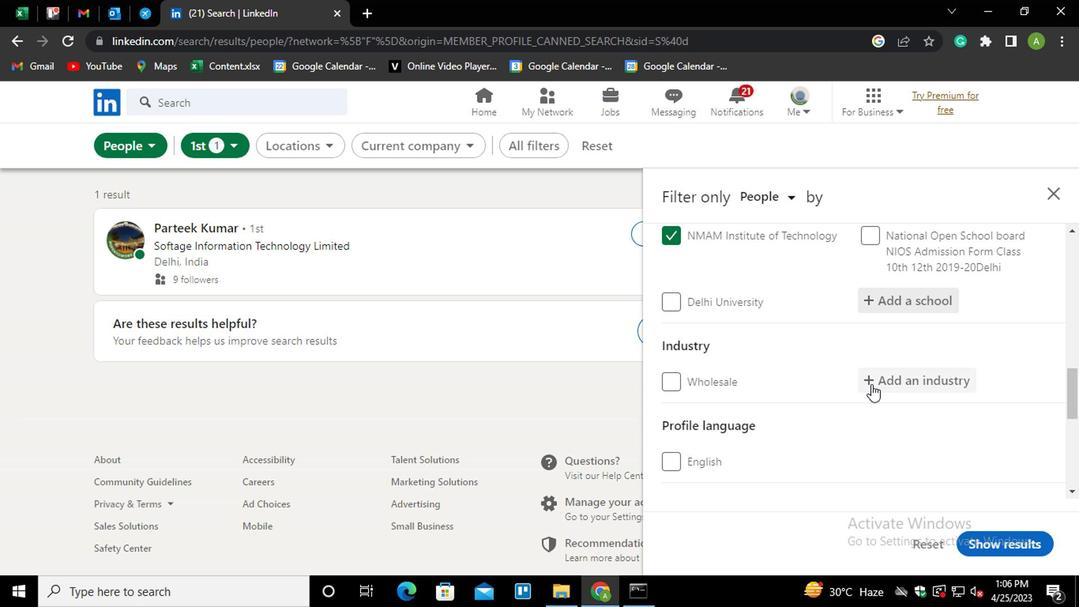 
Action: Mouse moved to (896, 381)
Screenshot: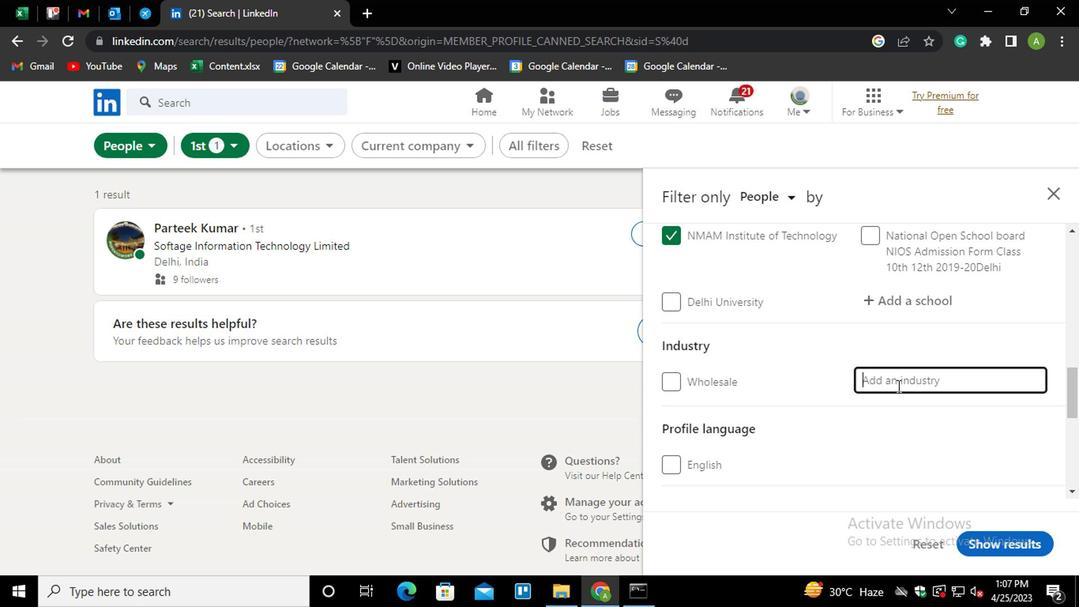 
Action: Mouse pressed left at (896, 381)
Screenshot: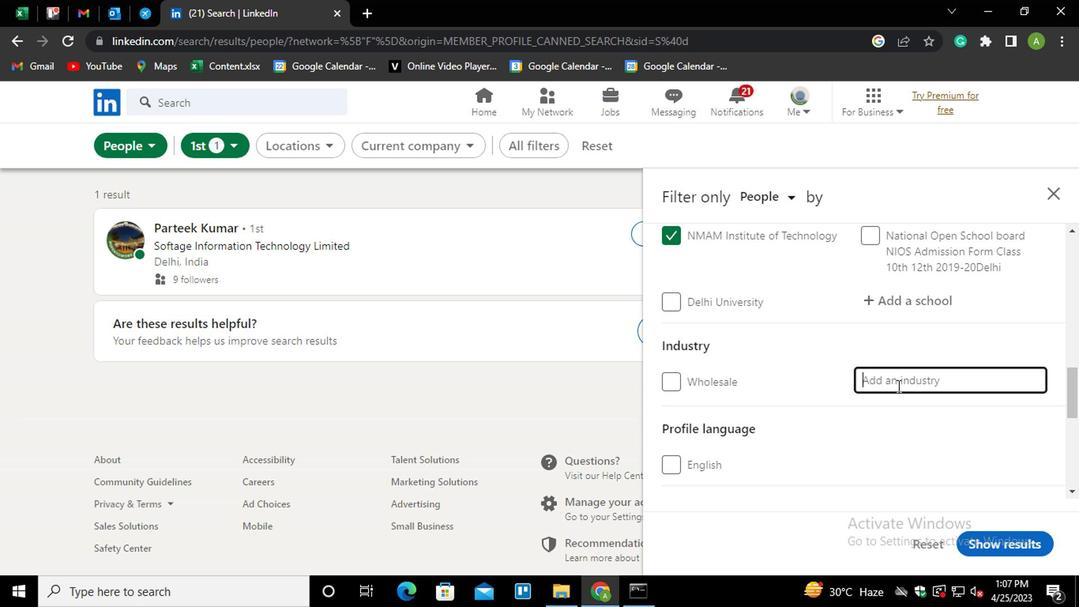 
Action: Key pressed <Key.shift>CONSUM<Key.down><Key.enter>
Screenshot: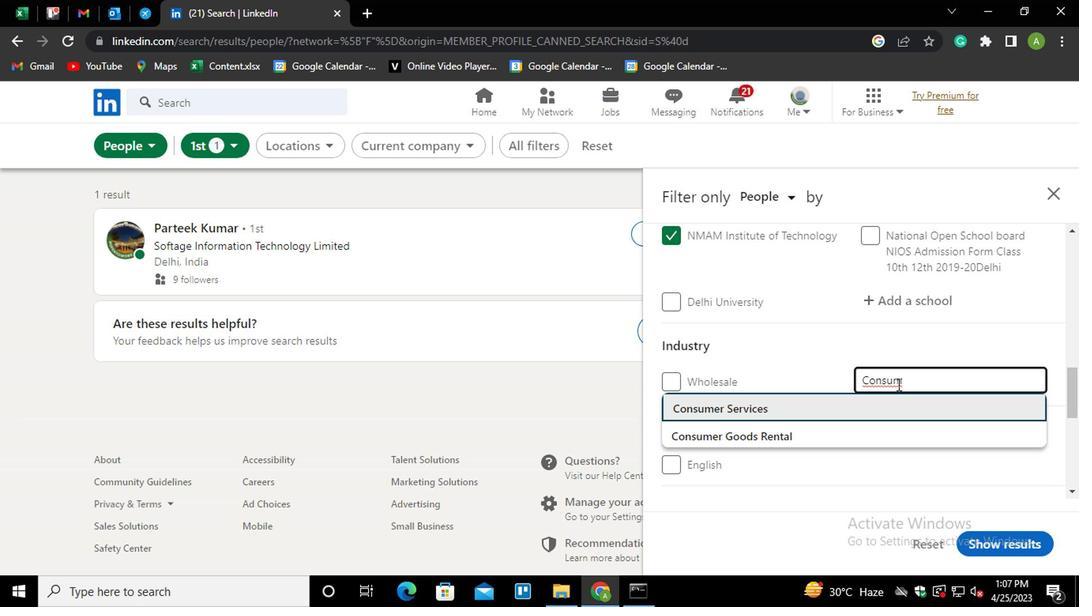 
Action: Mouse moved to (899, 378)
Screenshot: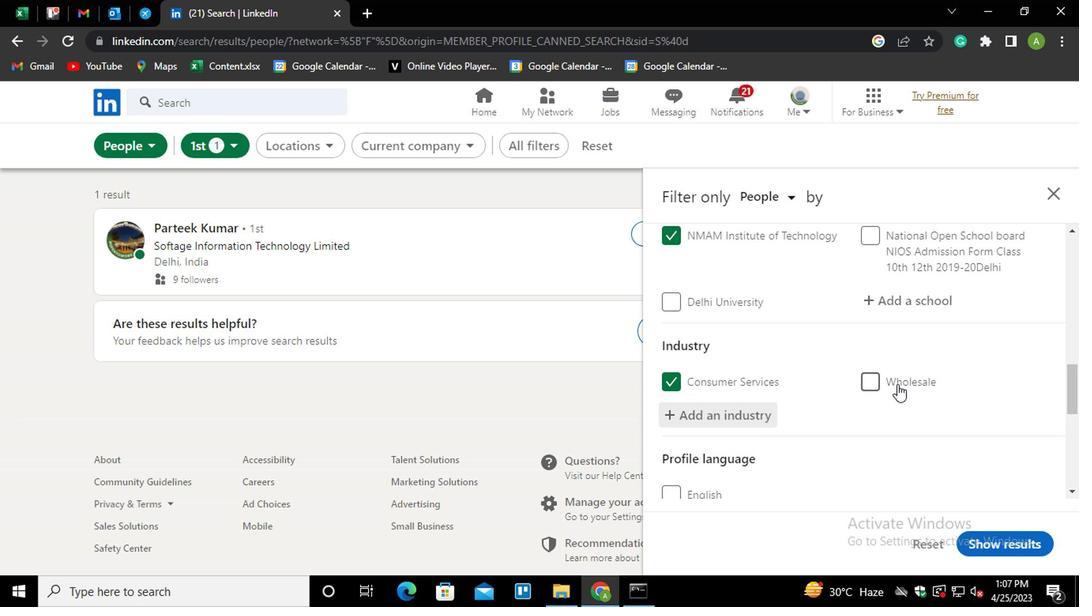 
Action: Mouse scrolled (899, 377) with delta (0, 0)
Screenshot: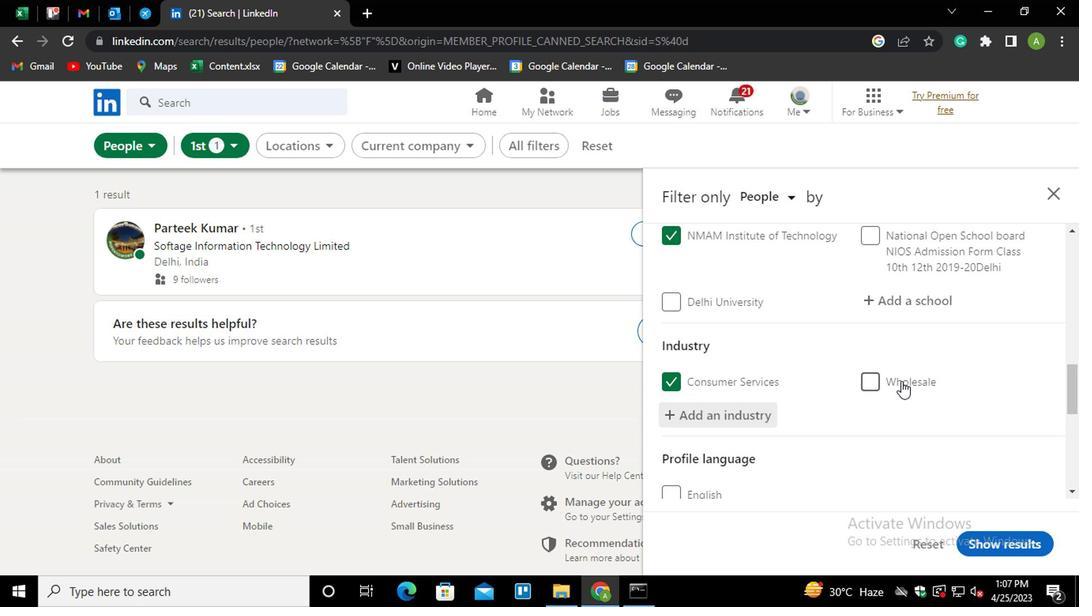 
Action: Mouse scrolled (899, 377) with delta (0, 0)
Screenshot: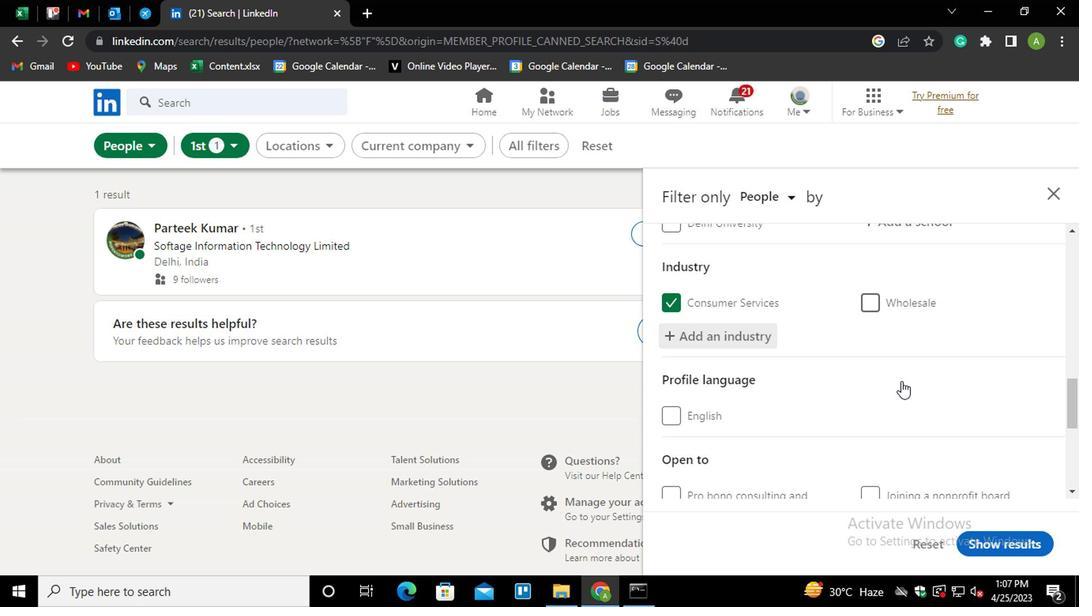 
Action: Mouse scrolled (899, 377) with delta (0, 0)
Screenshot: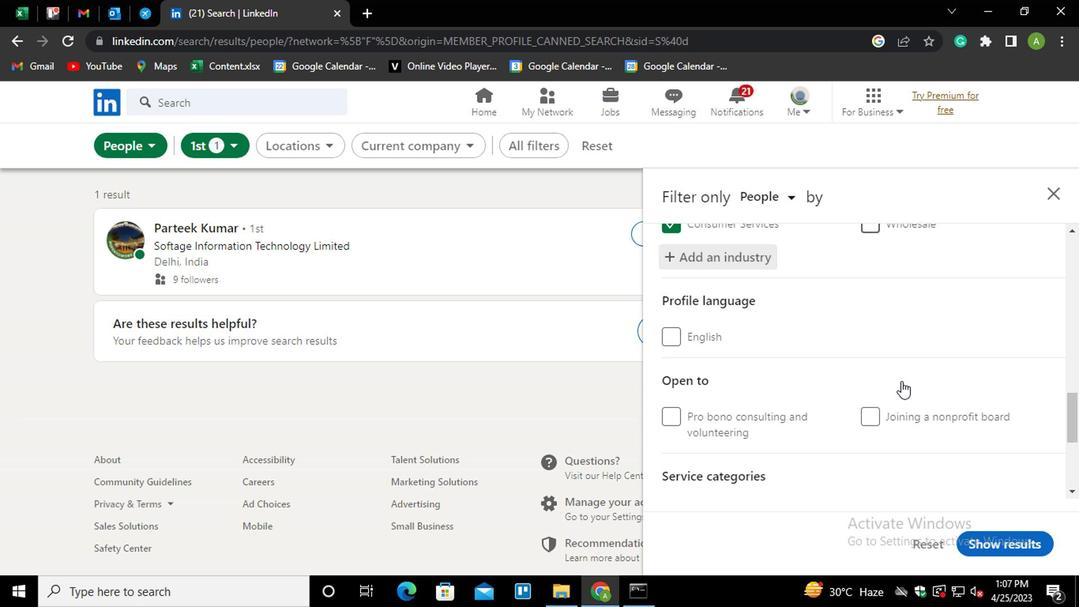 
Action: Mouse moved to (745, 396)
Screenshot: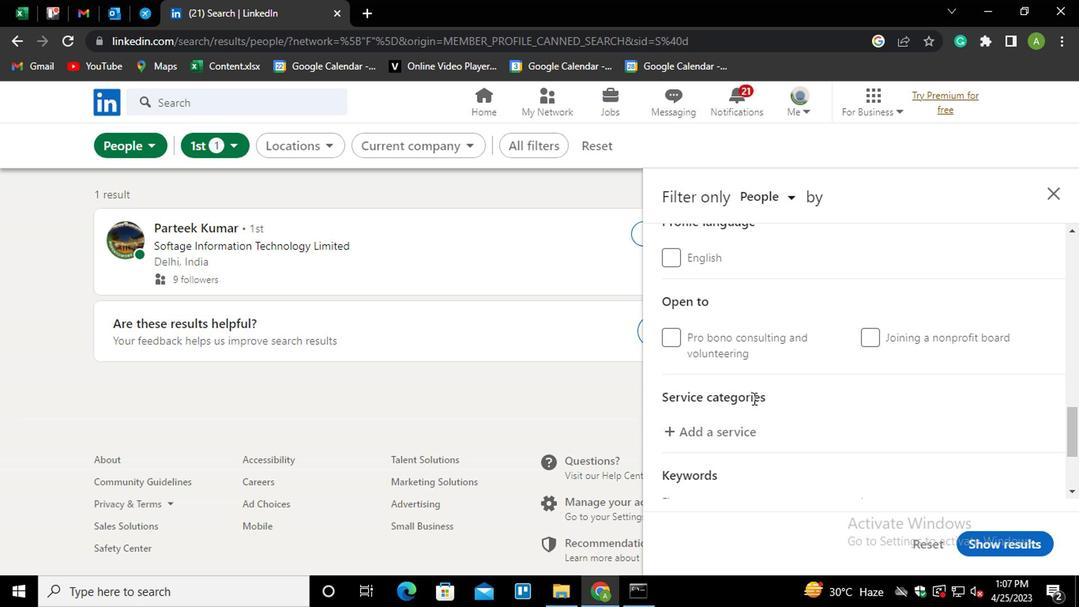 
Action: Mouse scrolled (745, 395) with delta (0, -1)
Screenshot: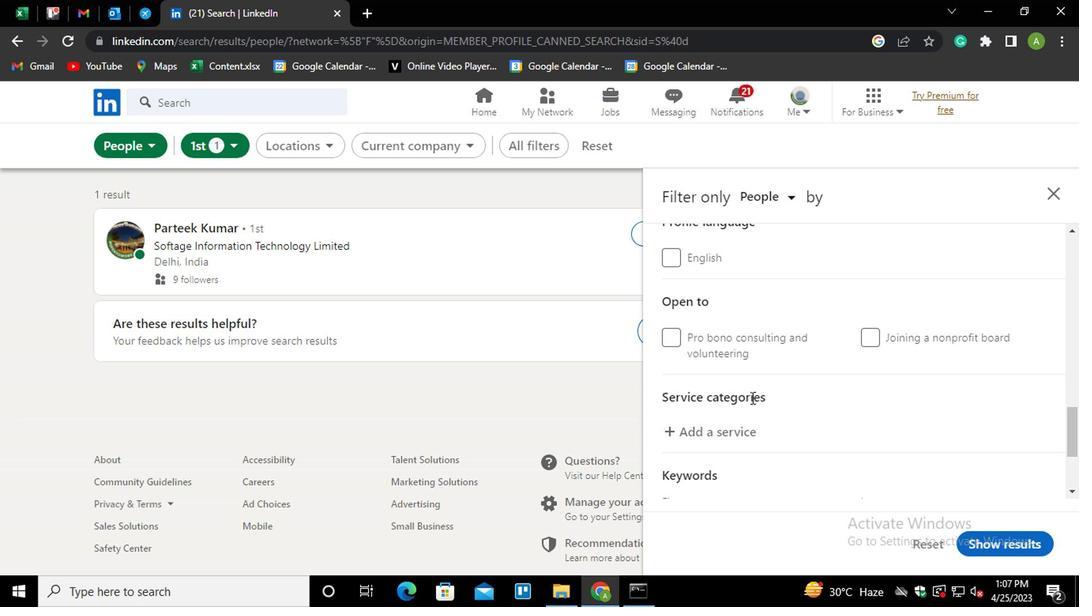 
Action: Mouse moved to (719, 347)
Screenshot: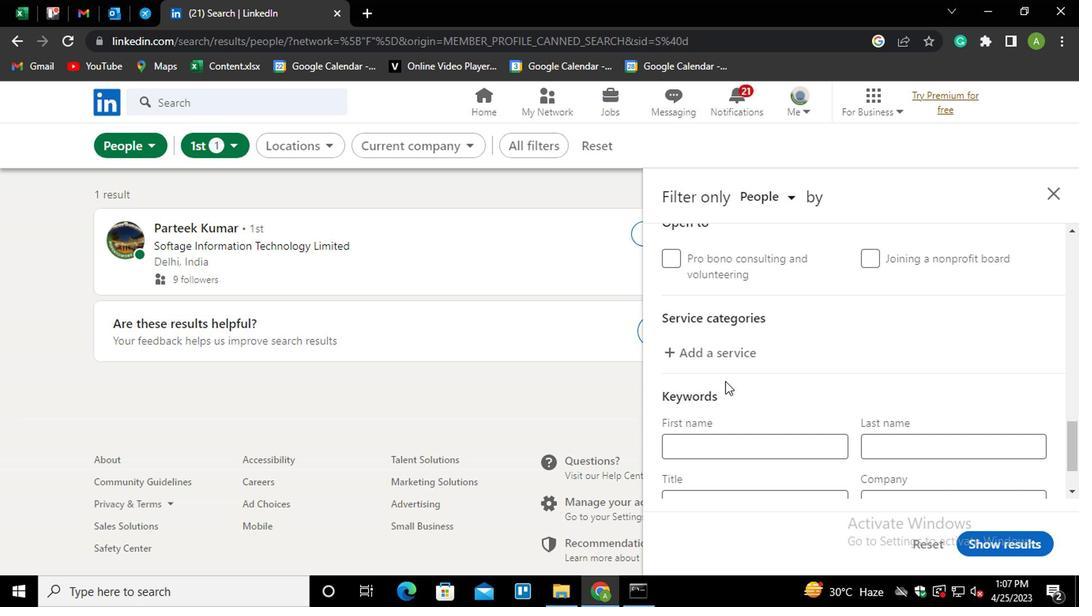 
Action: Mouse pressed left at (719, 347)
Screenshot: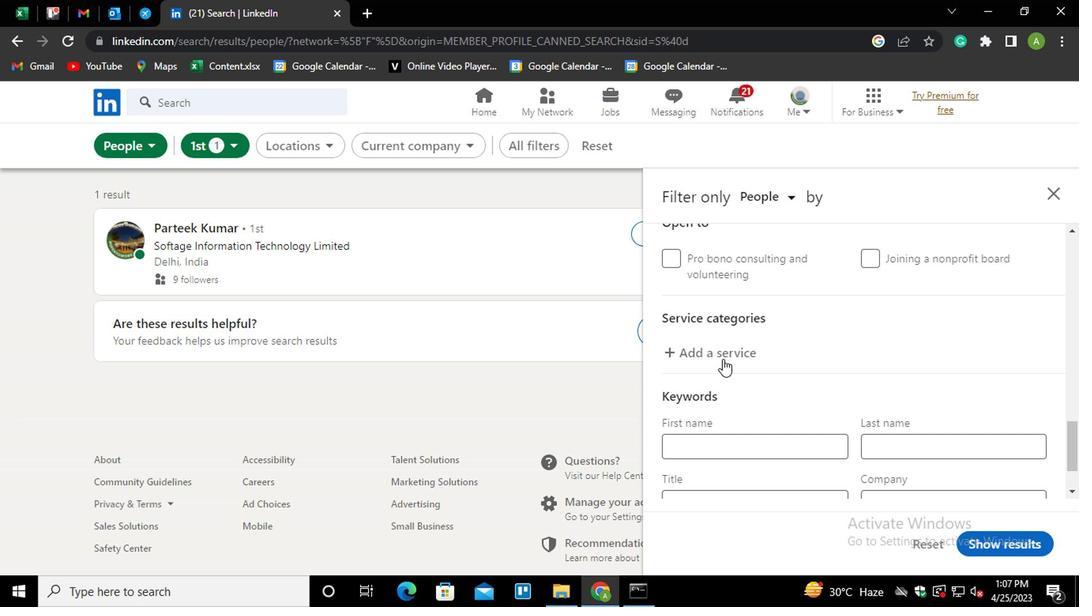 
Action: Mouse moved to (720, 347)
Screenshot: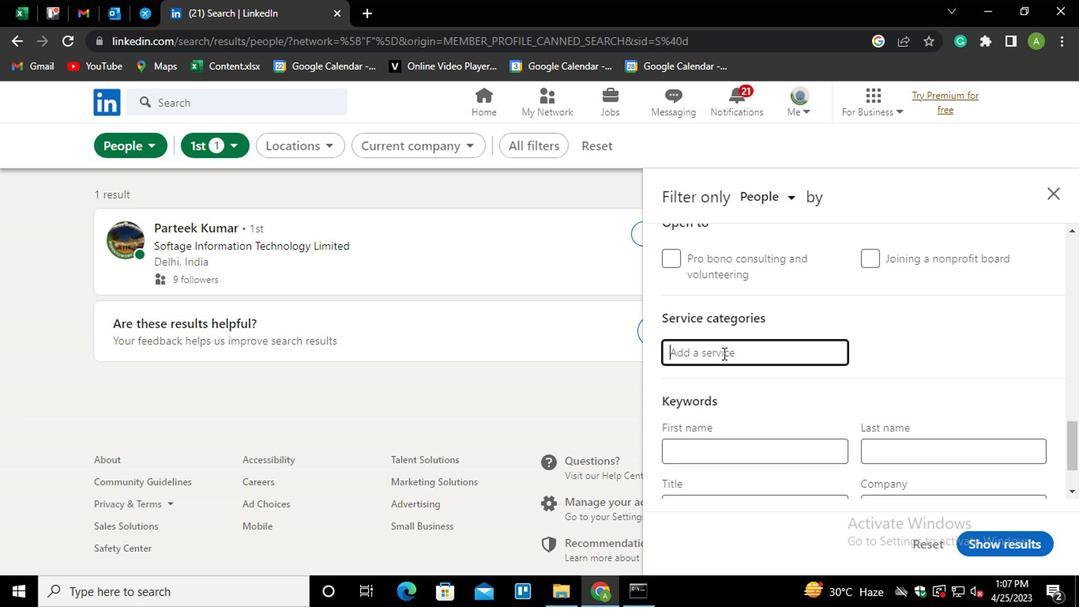 
Action: Mouse pressed left at (720, 347)
Screenshot: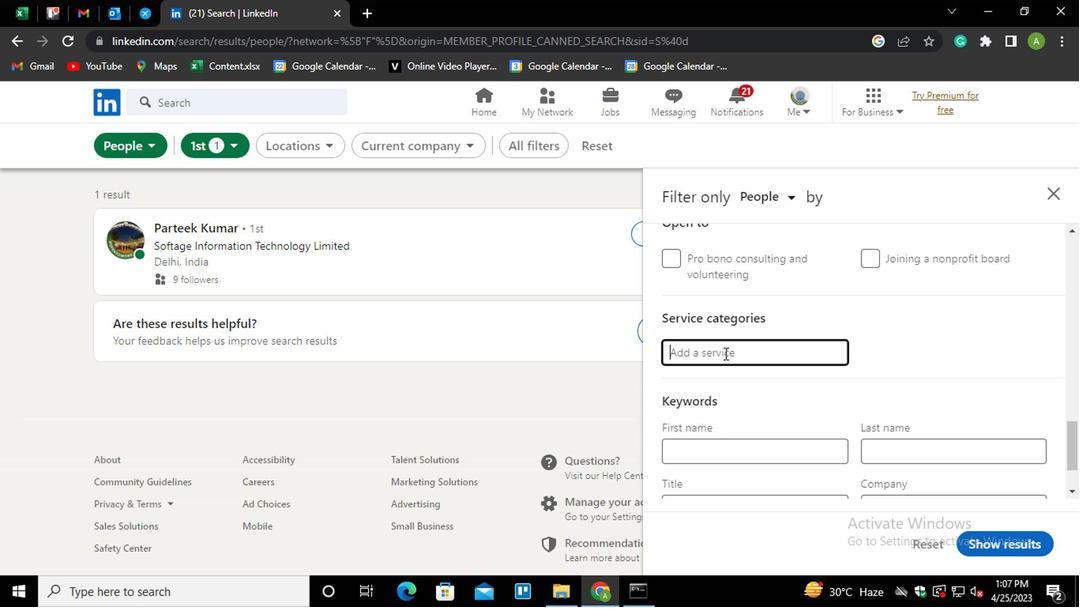
Action: Key pressed <Key.shift>FAMILY<Key.down><Key.enter>
Screenshot: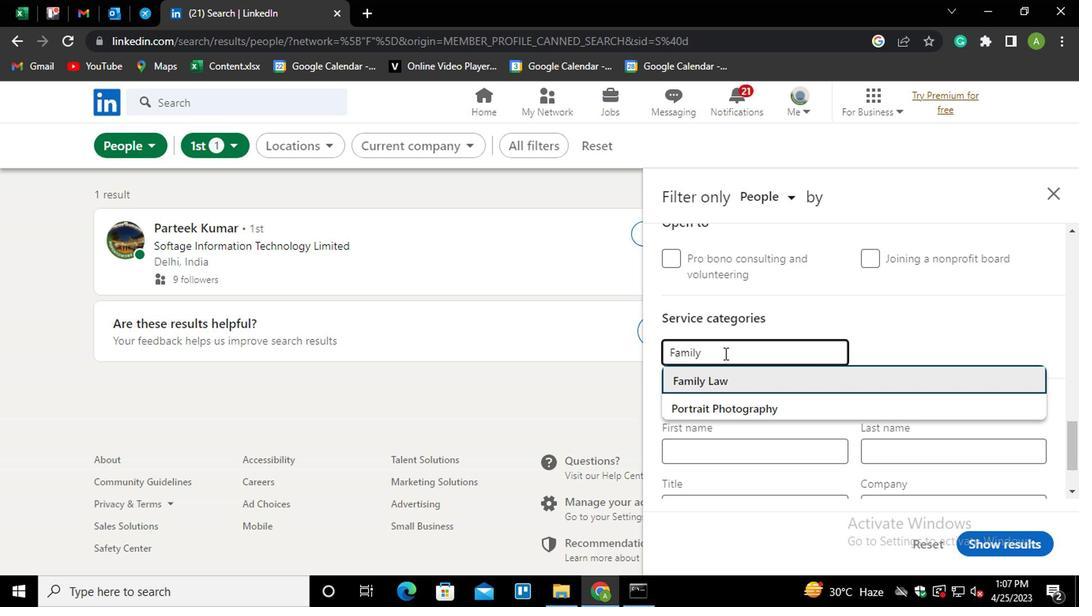 
Action: Mouse moved to (816, 365)
Screenshot: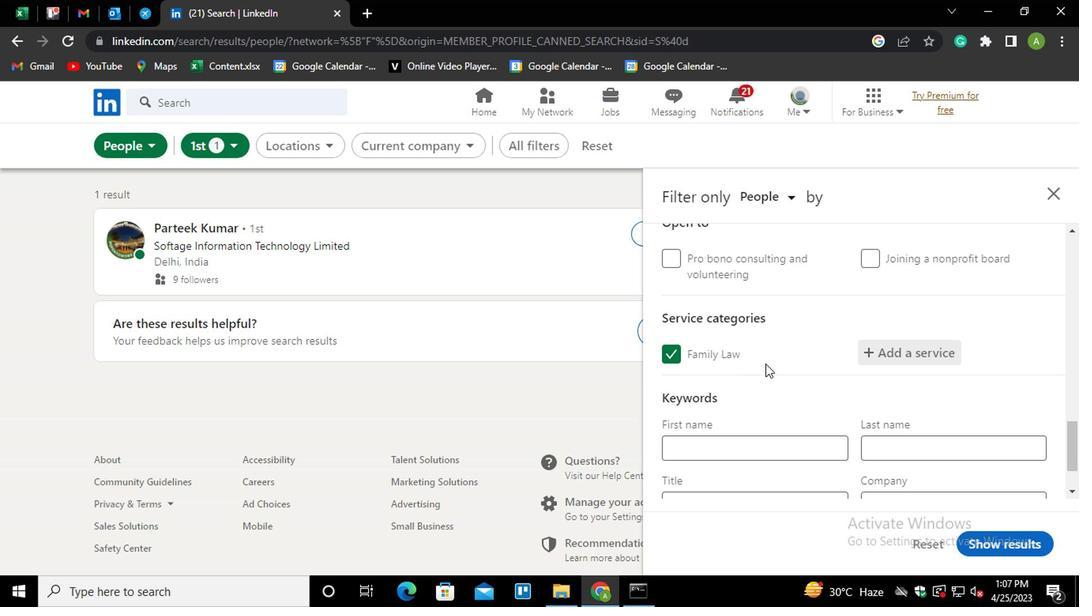 
Action: Mouse scrolled (816, 365) with delta (0, 0)
Screenshot: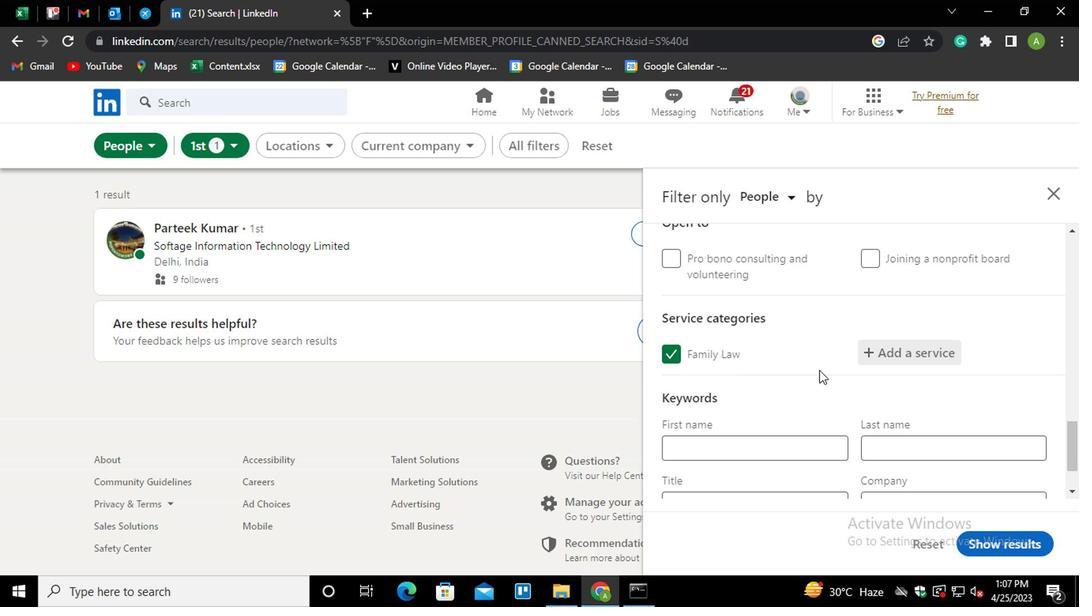 
Action: Mouse moved to (738, 431)
Screenshot: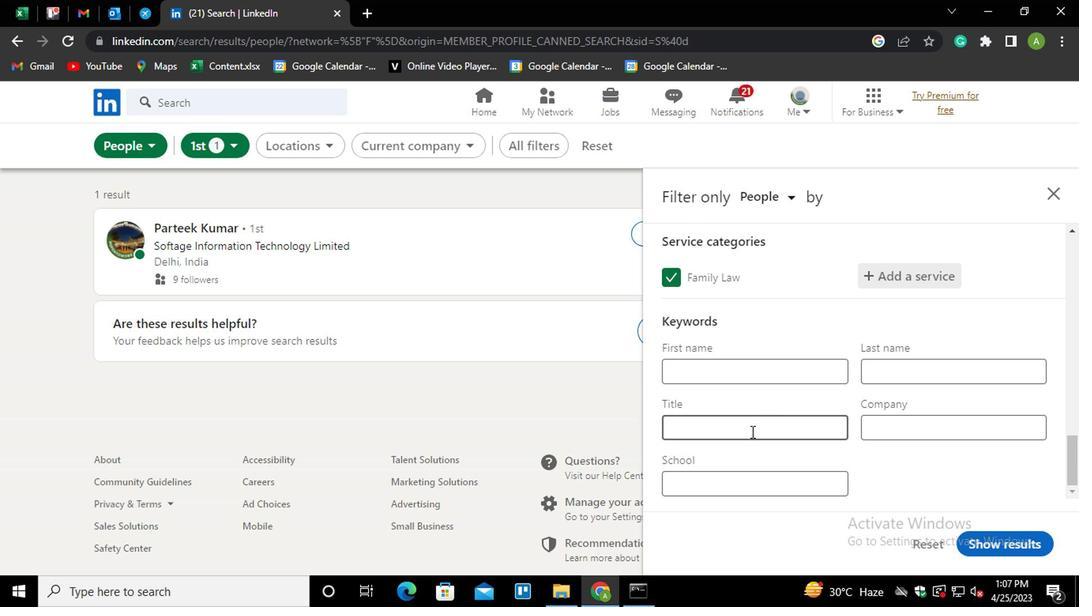 
Action: Mouse pressed left at (738, 431)
Screenshot: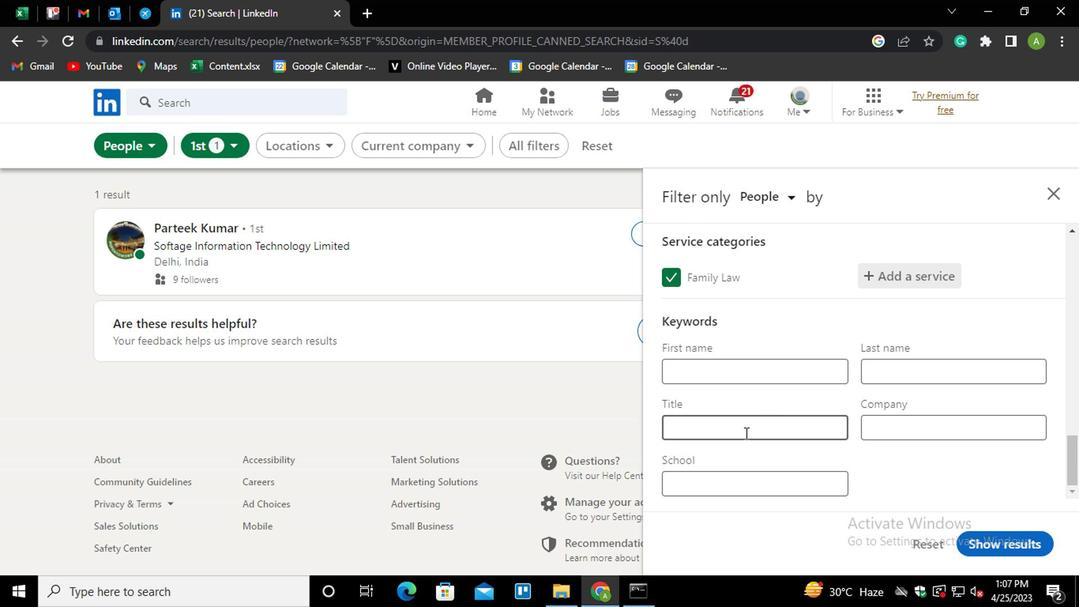 
Action: Key pressed <Key.shift>ADMINISTRATIVE<Key.space><Key.shift>SPECIALIST
Screenshot: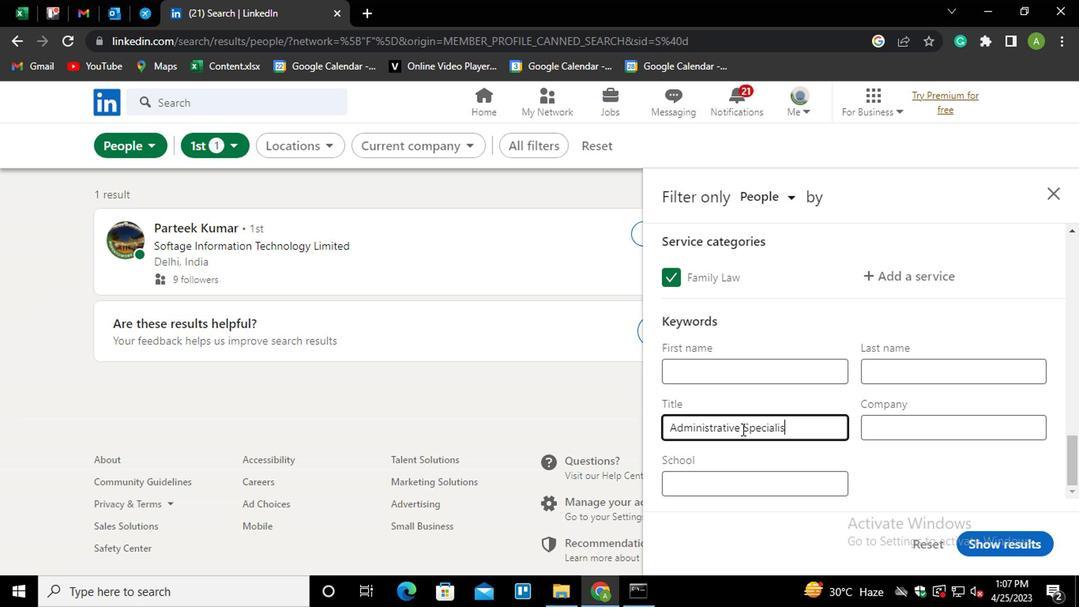 
Action: Mouse moved to (913, 479)
Screenshot: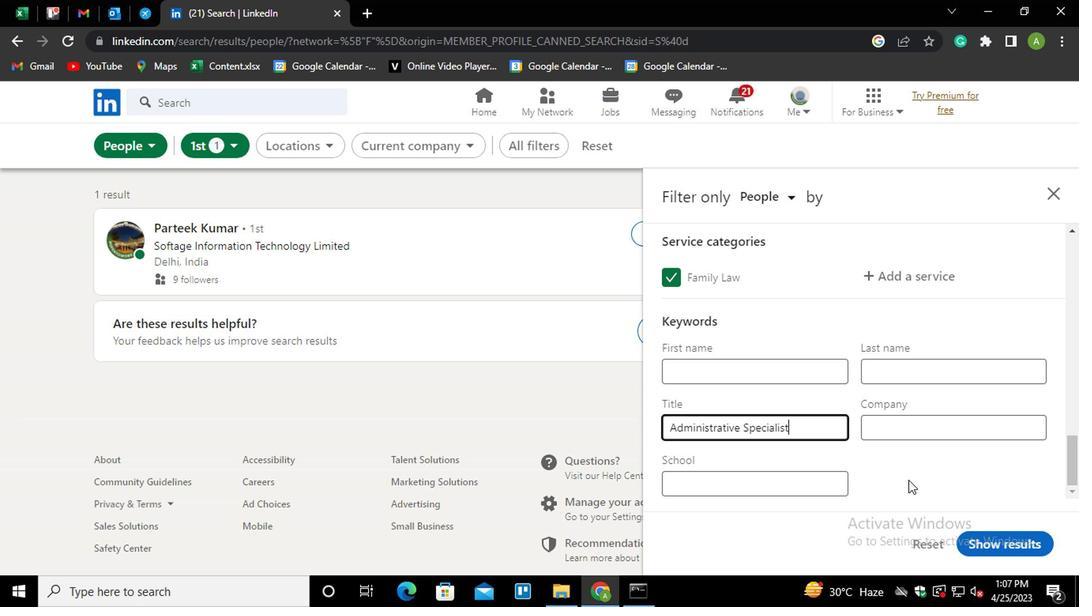 
Action: Mouse pressed left at (913, 479)
Screenshot: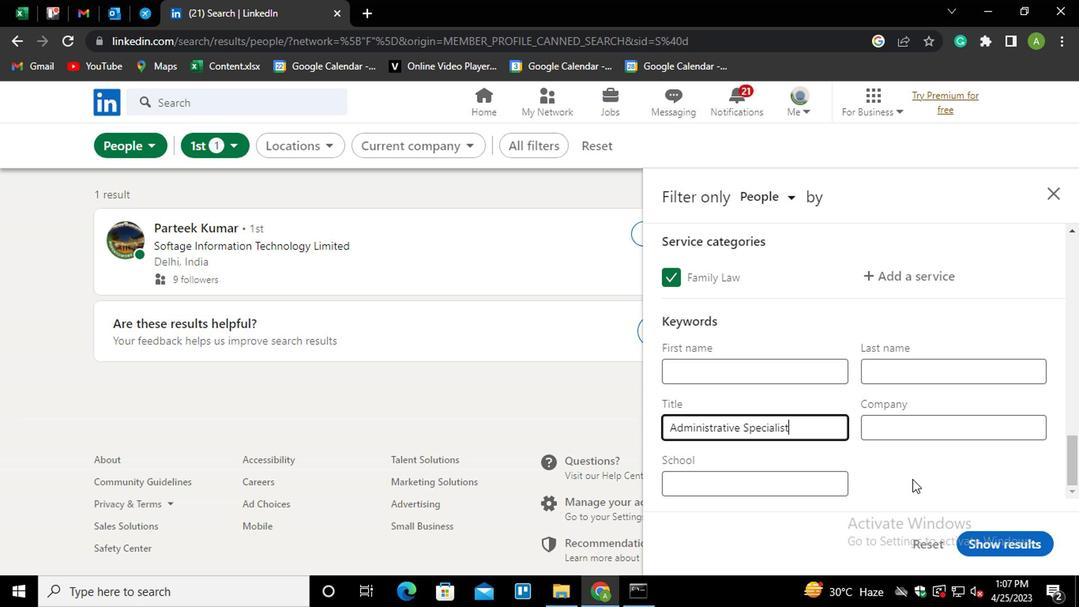 
Action: Mouse moved to (1016, 555)
Screenshot: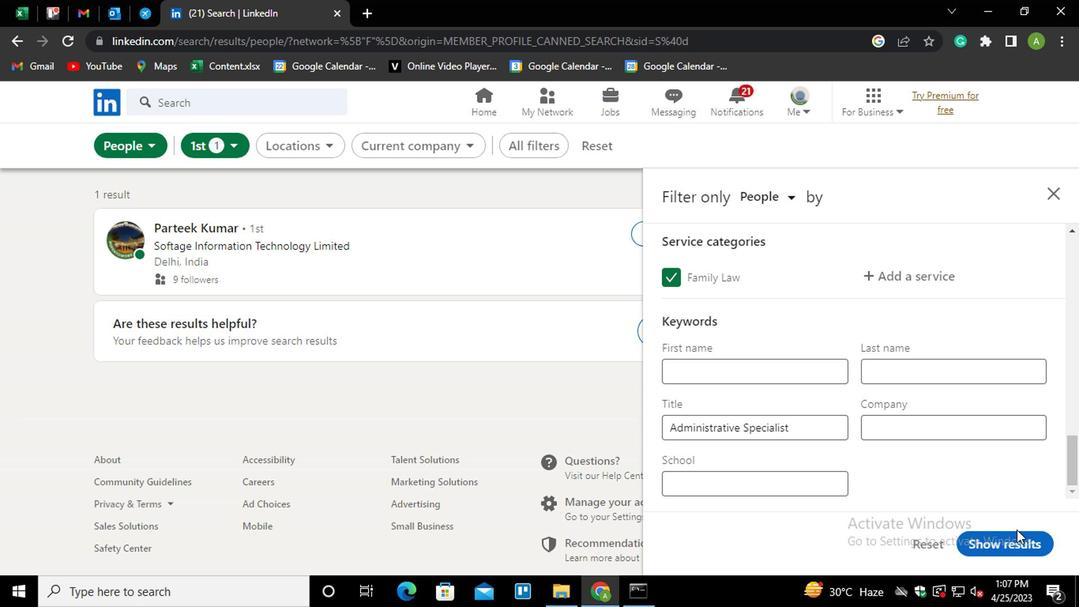 
Action: Mouse pressed left at (1016, 555)
Screenshot: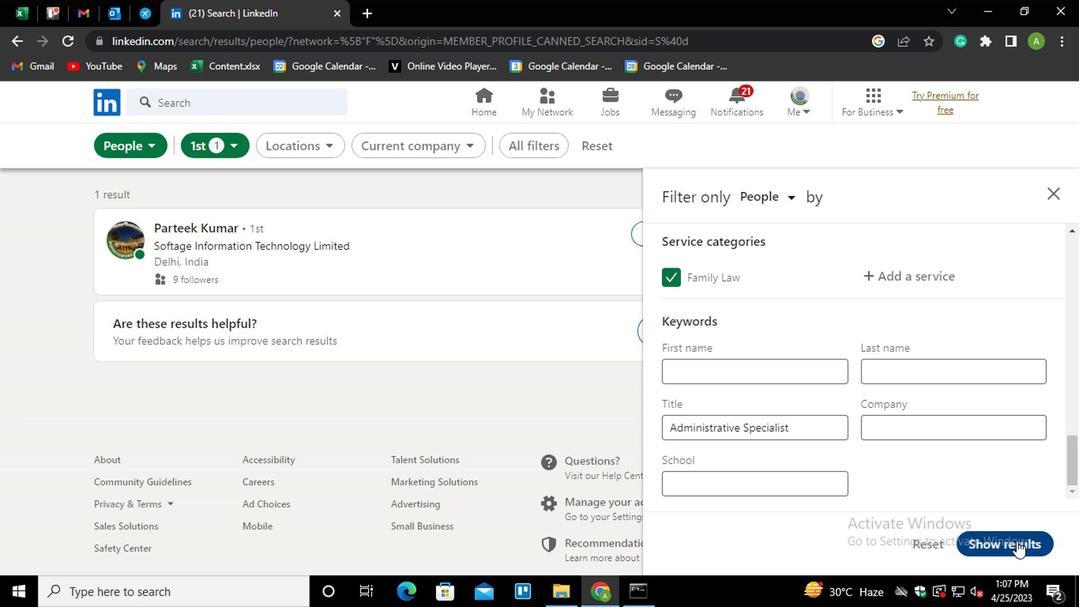 
Action: Mouse moved to (894, 465)
Screenshot: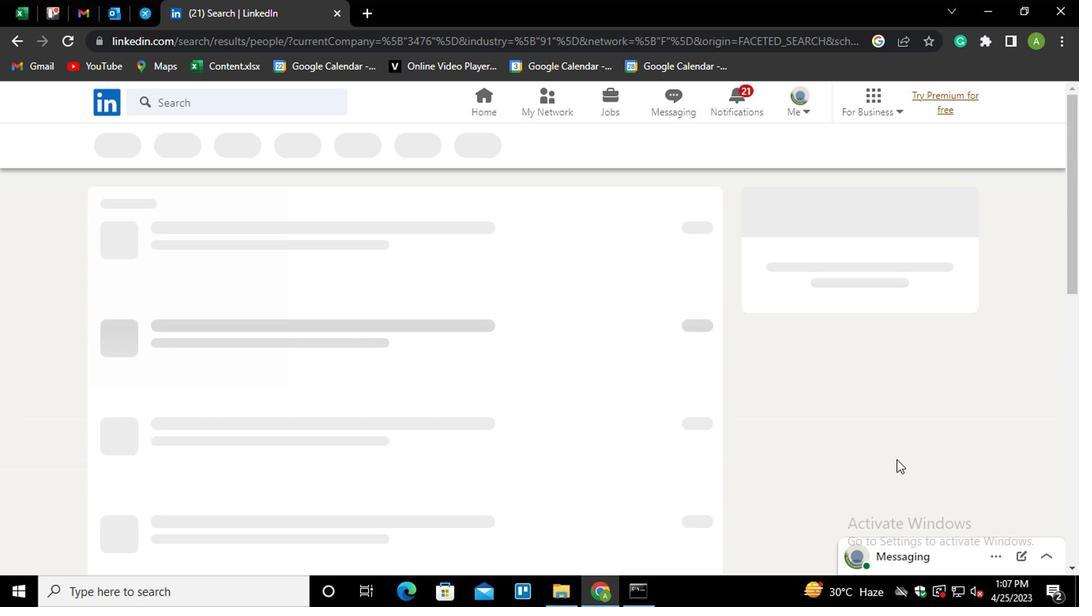 
